 Task: Create a section Sonic Strike and in the section, add a milestone IT outsourcing management in the project ConceptLine
Action: Mouse moved to (86, 342)
Screenshot: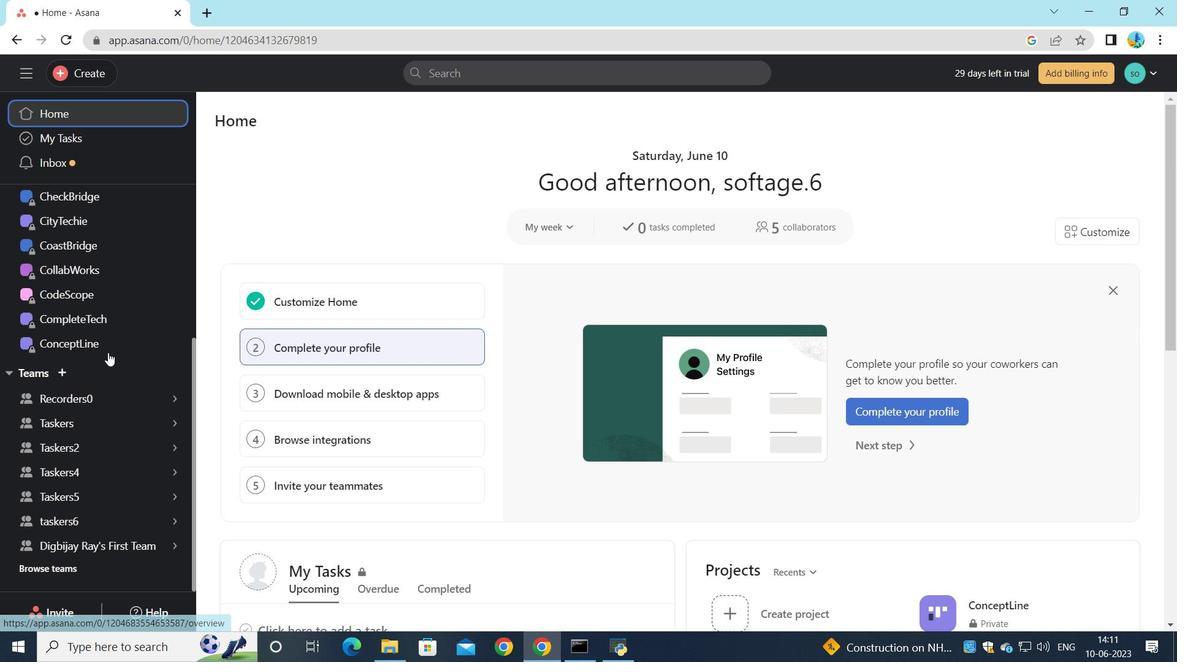 
Action: Mouse pressed left at (86, 342)
Screenshot: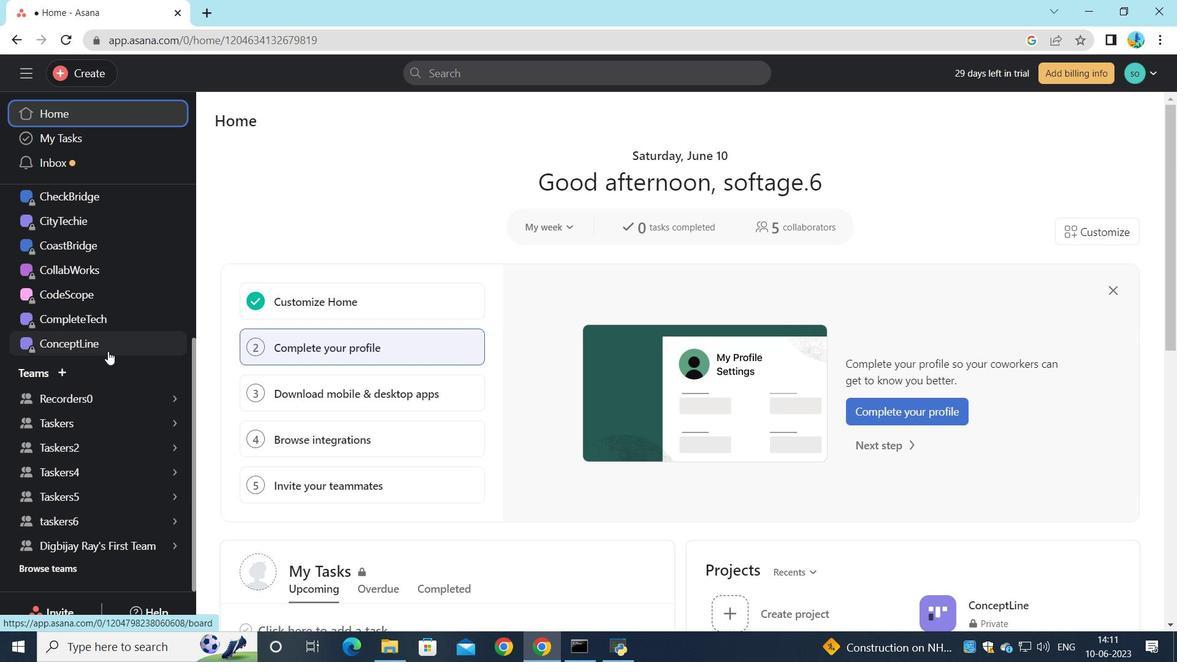 
Action: Mouse moved to (952, 229)
Screenshot: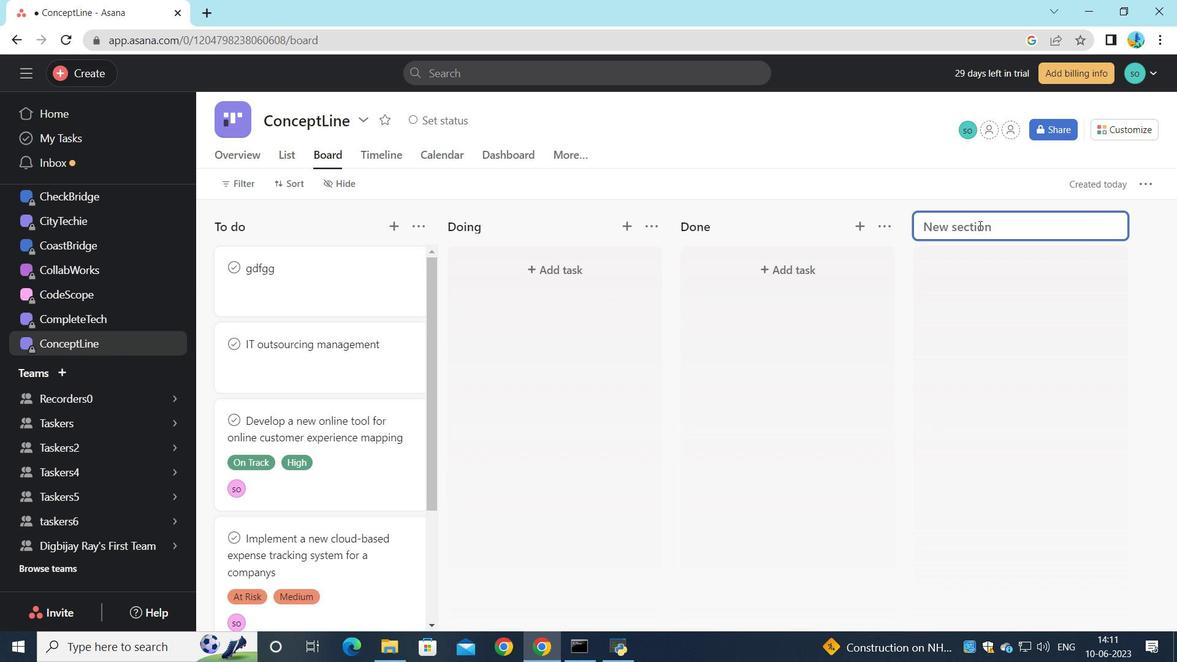 
Action: Mouse pressed left at (952, 229)
Screenshot: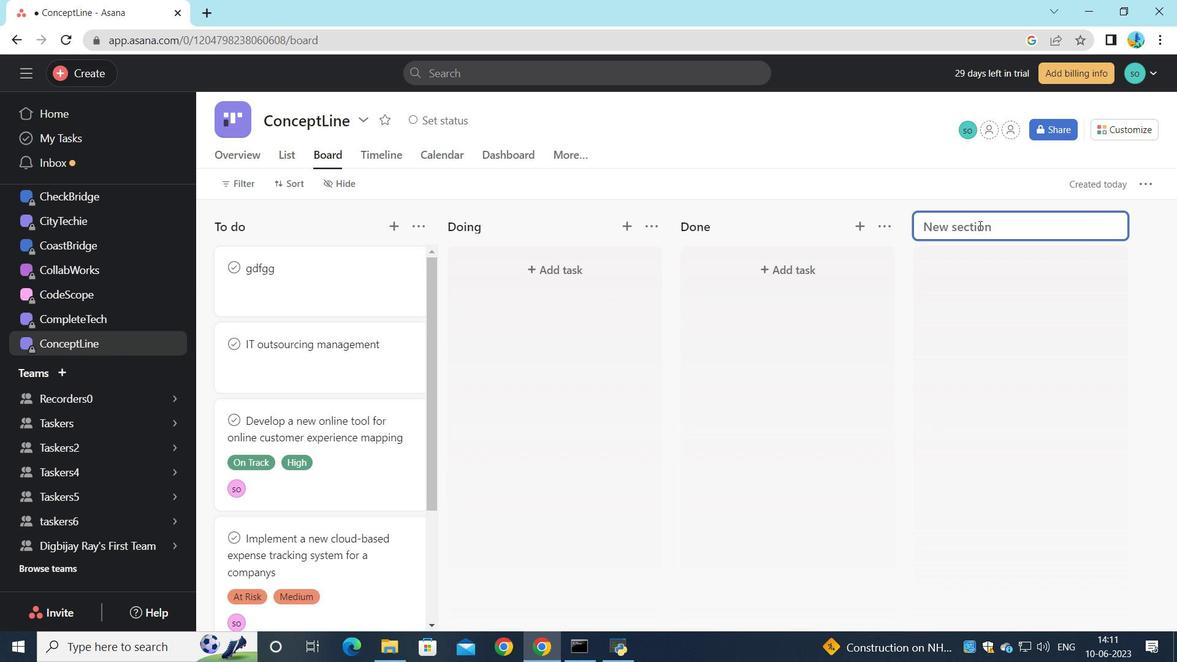 
Action: Mouse moved to (929, 236)
Screenshot: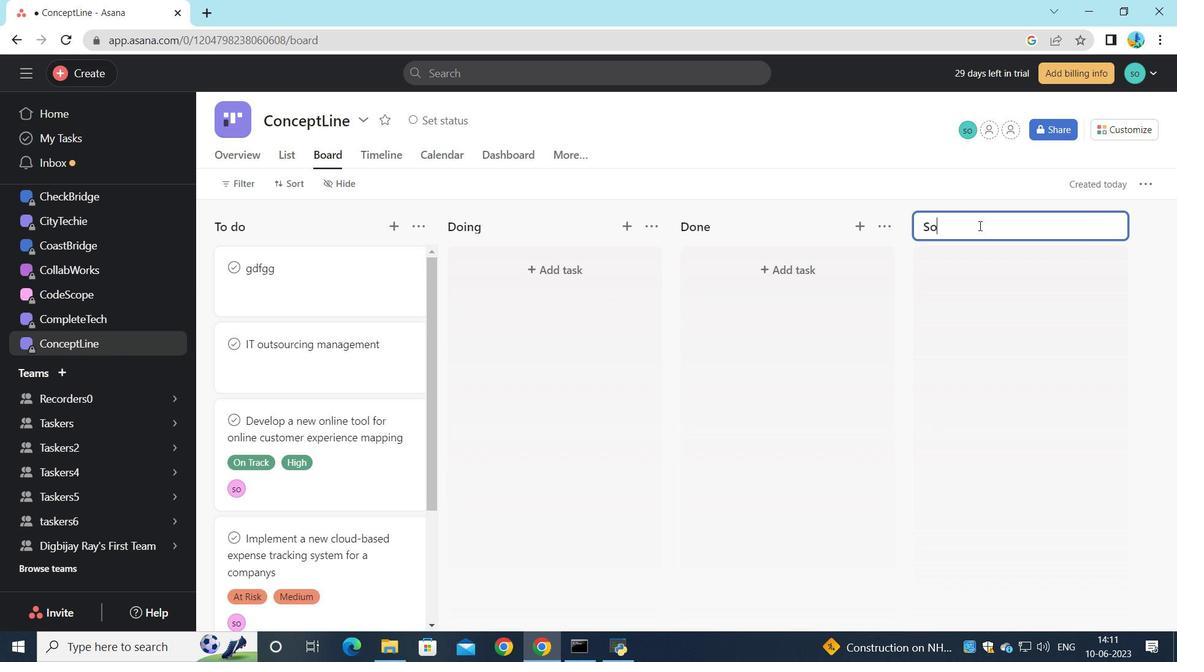 
Action: Key pressed <Key.shift>Sonic<Key.space><Key.shift>Sr<Key.backspace>trike
Screenshot: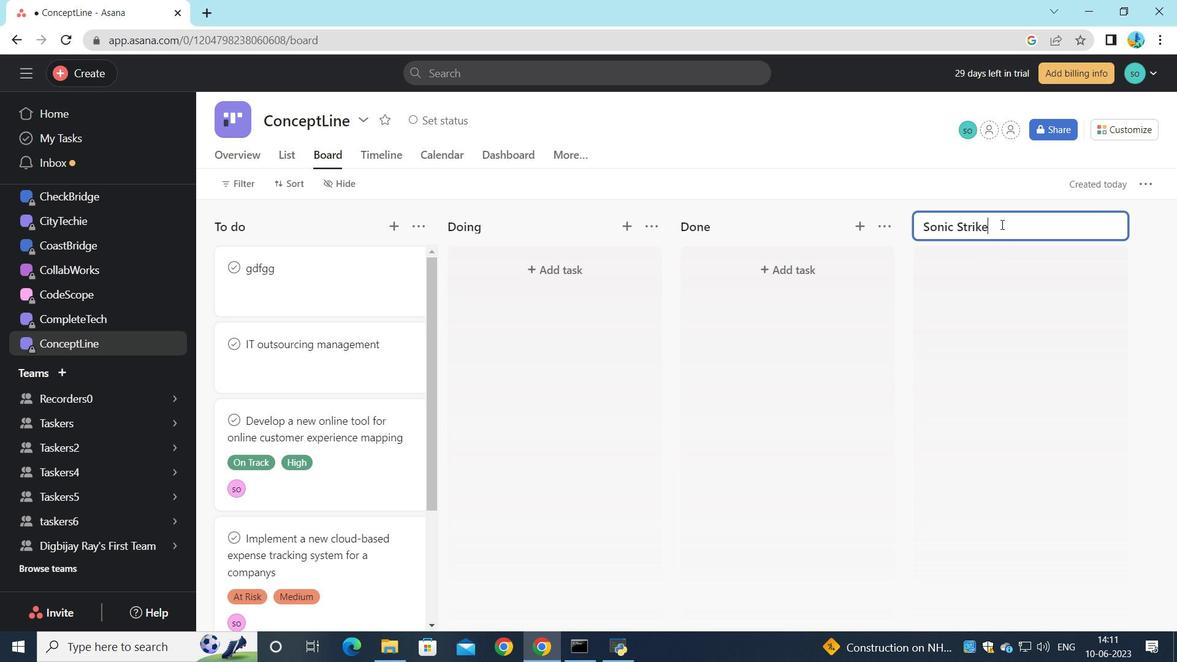 
Action: Mouse moved to (1030, 241)
Screenshot: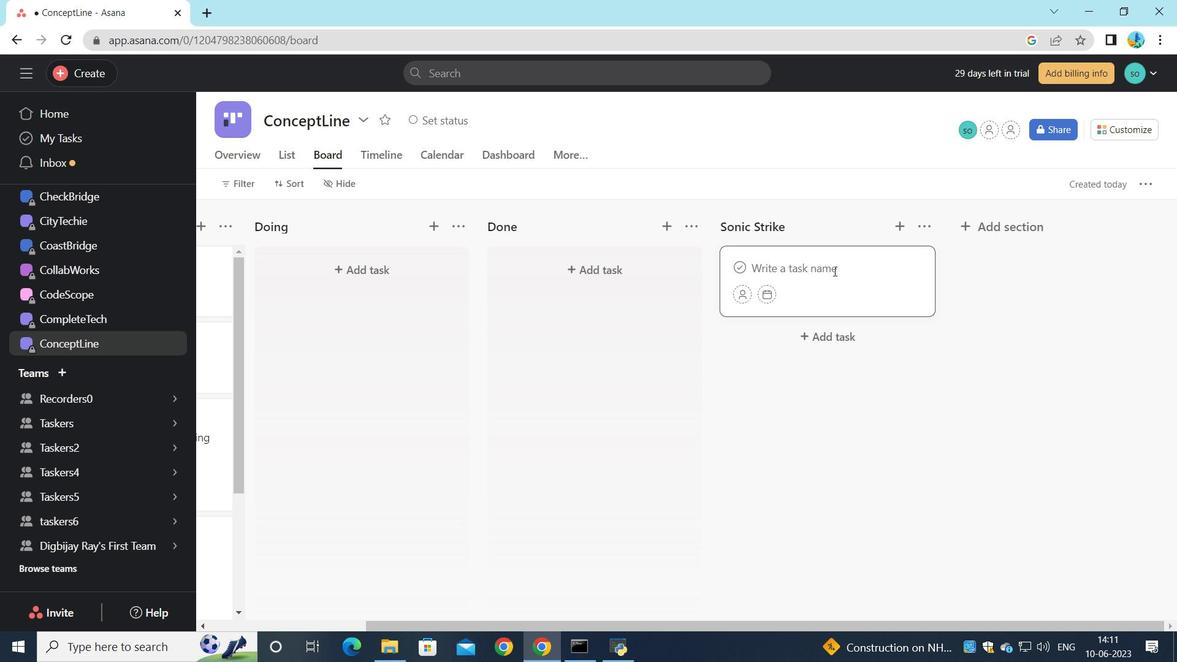 
Action: Key pressed <Key.enter>
Screenshot: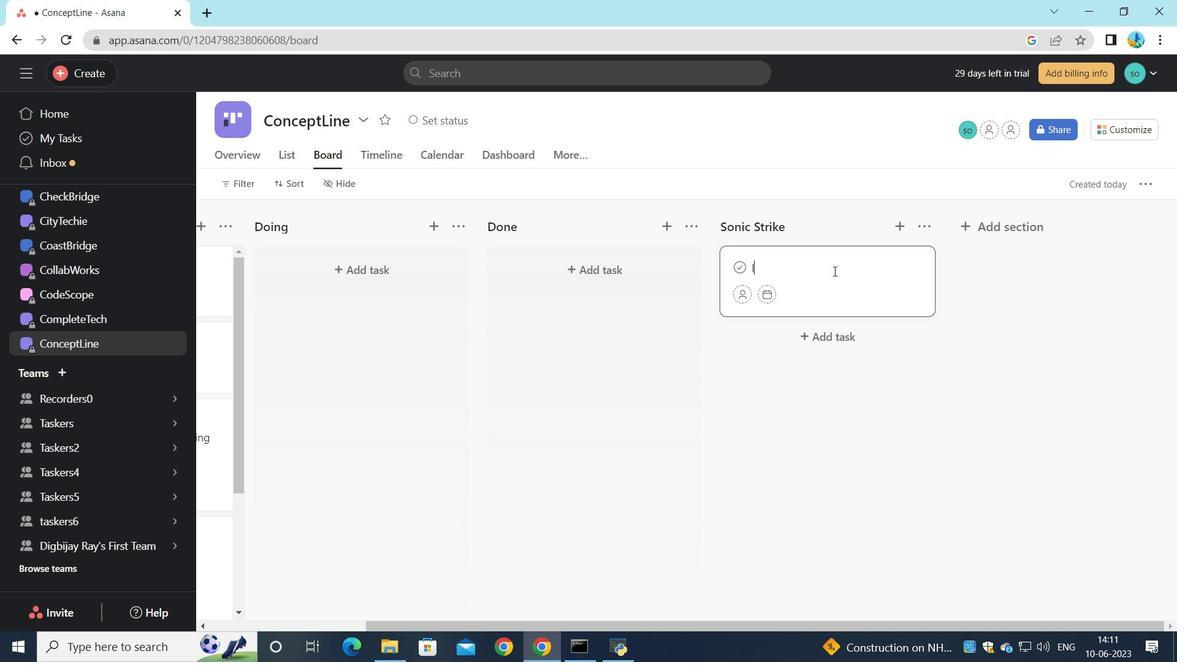 
Action: Mouse moved to (920, 223)
Screenshot: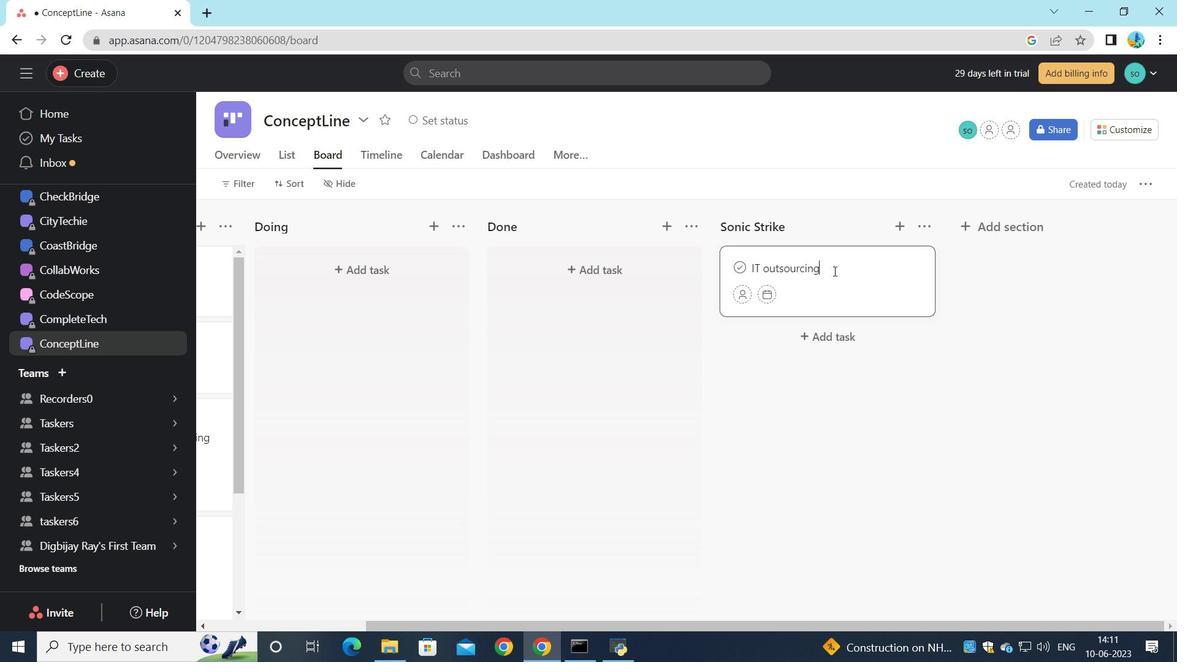 
Action: Mouse pressed left at (920, 223)
Screenshot: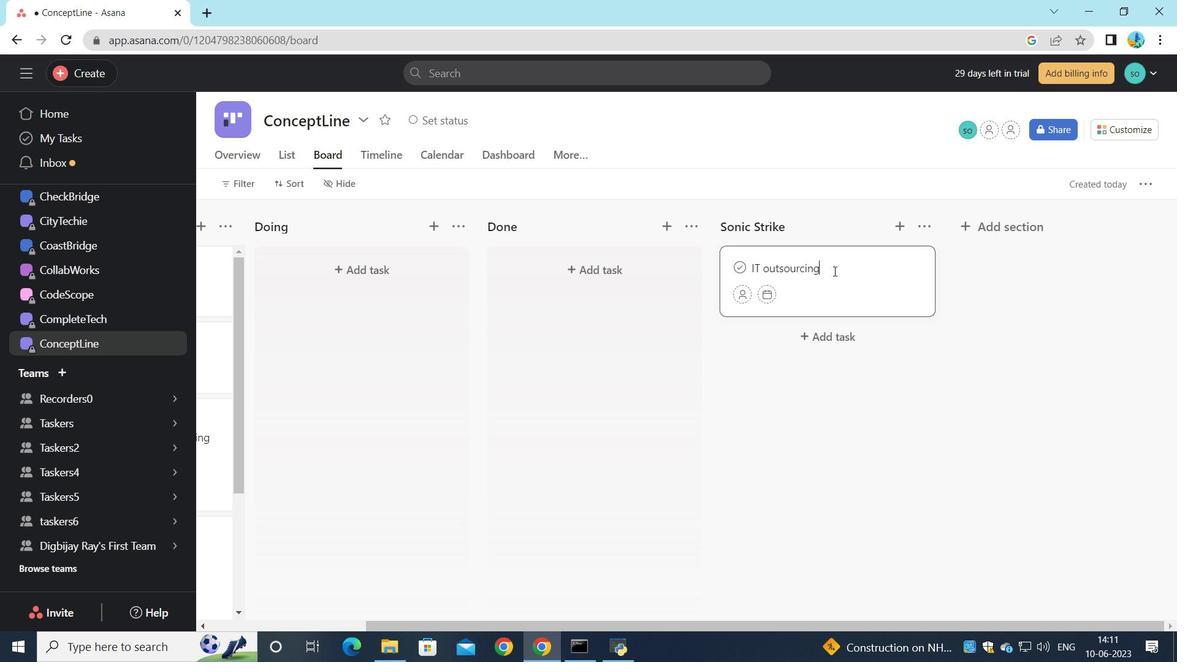 
Action: Mouse moved to (946, 305)
Screenshot: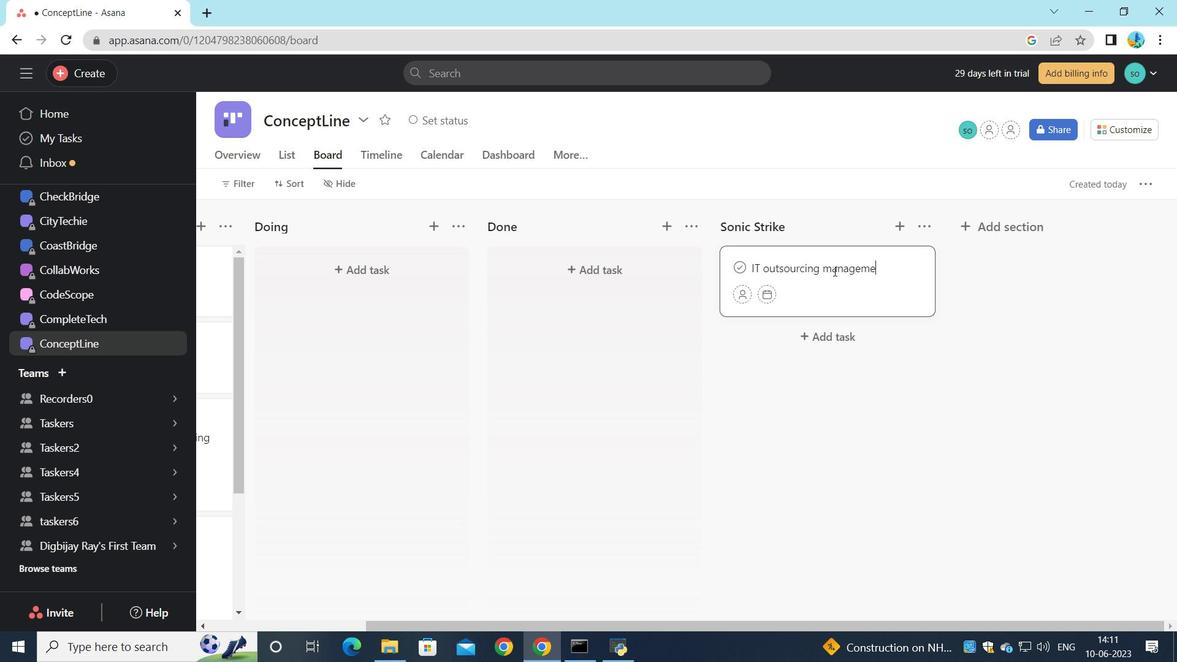 
Action: Mouse pressed left at (946, 305)
Screenshot: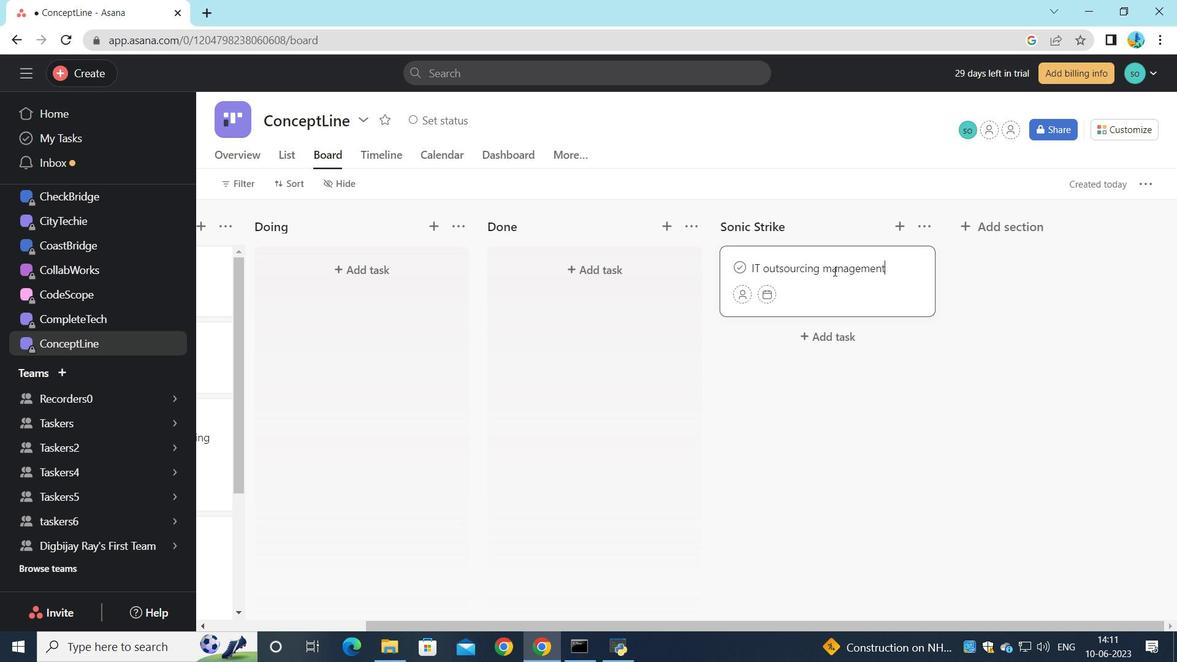 
Action: Mouse moved to (808, 267)
Screenshot: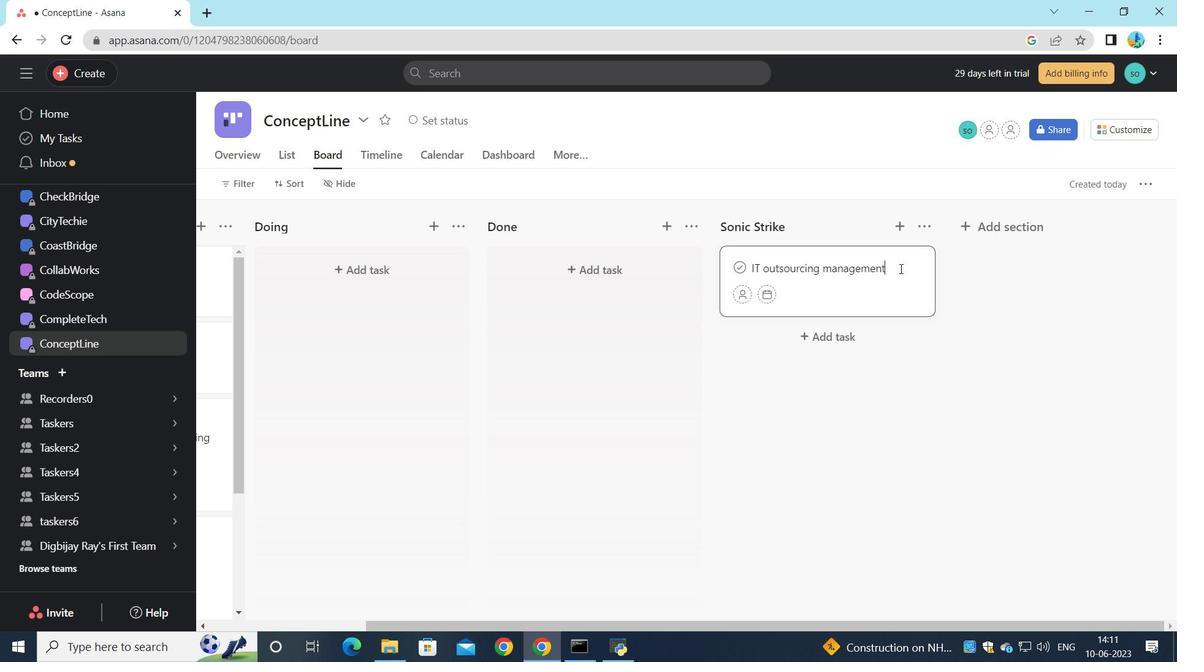
Action: Mouse pressed left at (808, 267)
Screenshot: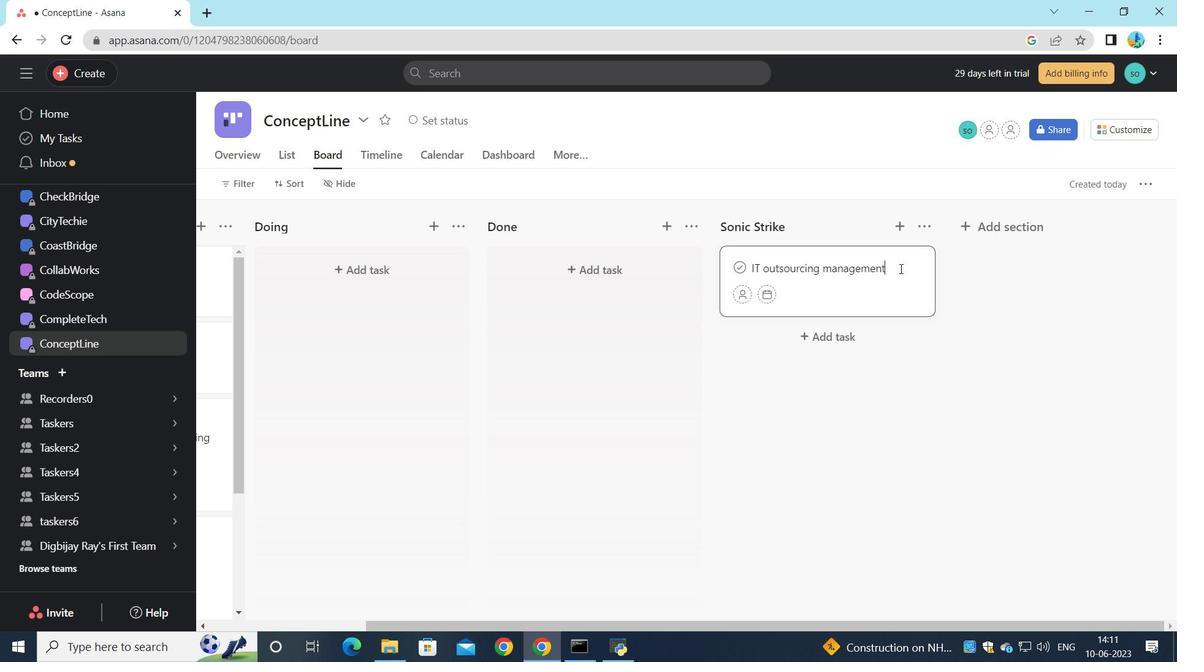 
Action: Mouse moved to (819, 249)
Screenshot: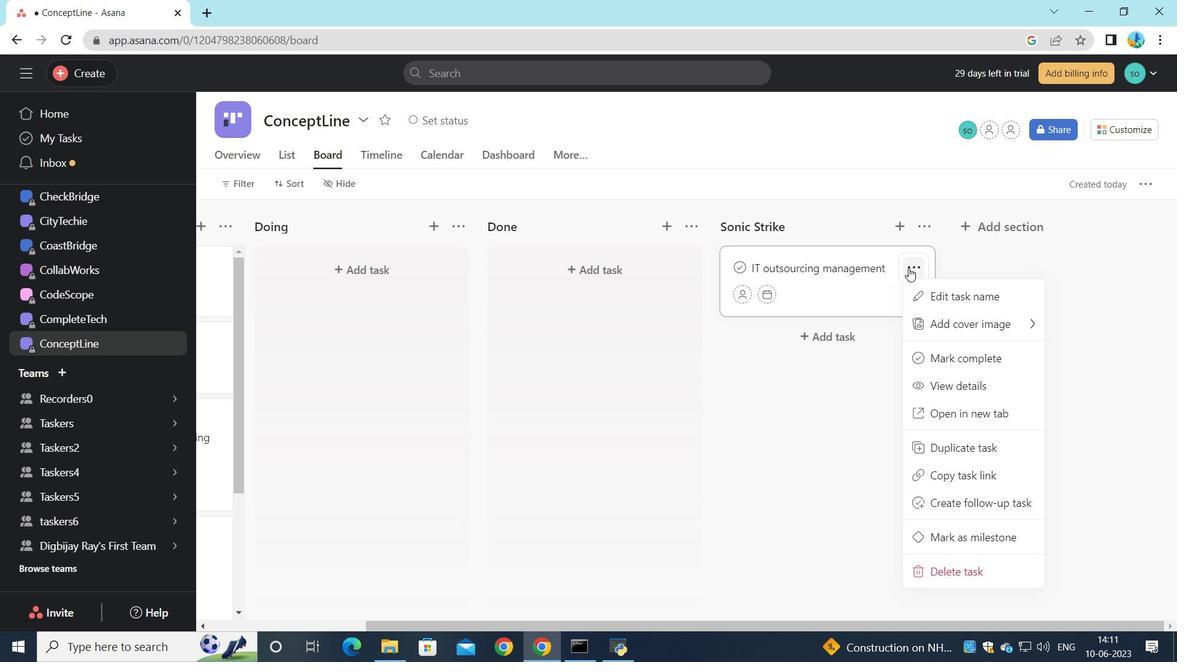 
Action: Key pressed <Key.shift>It<Key.space><Key.backspace><Key.backspace><Key.shift>T<Key.space>outsourcing<Key.space>management<Key.space>
Screenshot: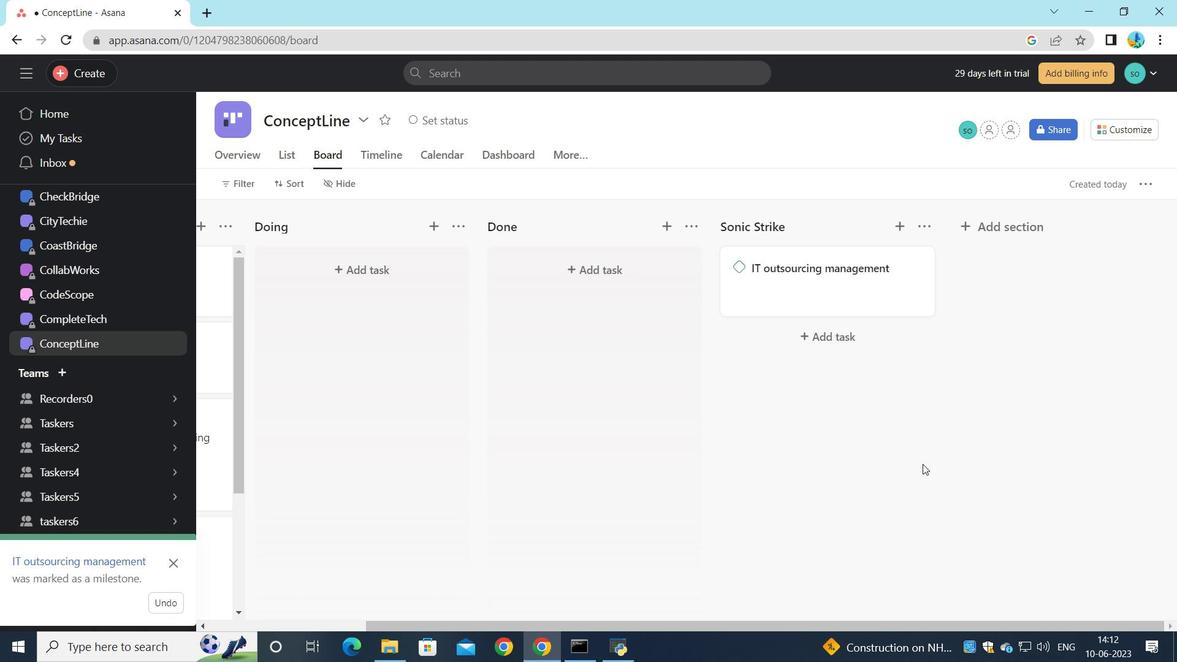 
Action: Mouse moved to (894, 269)
Screenshot: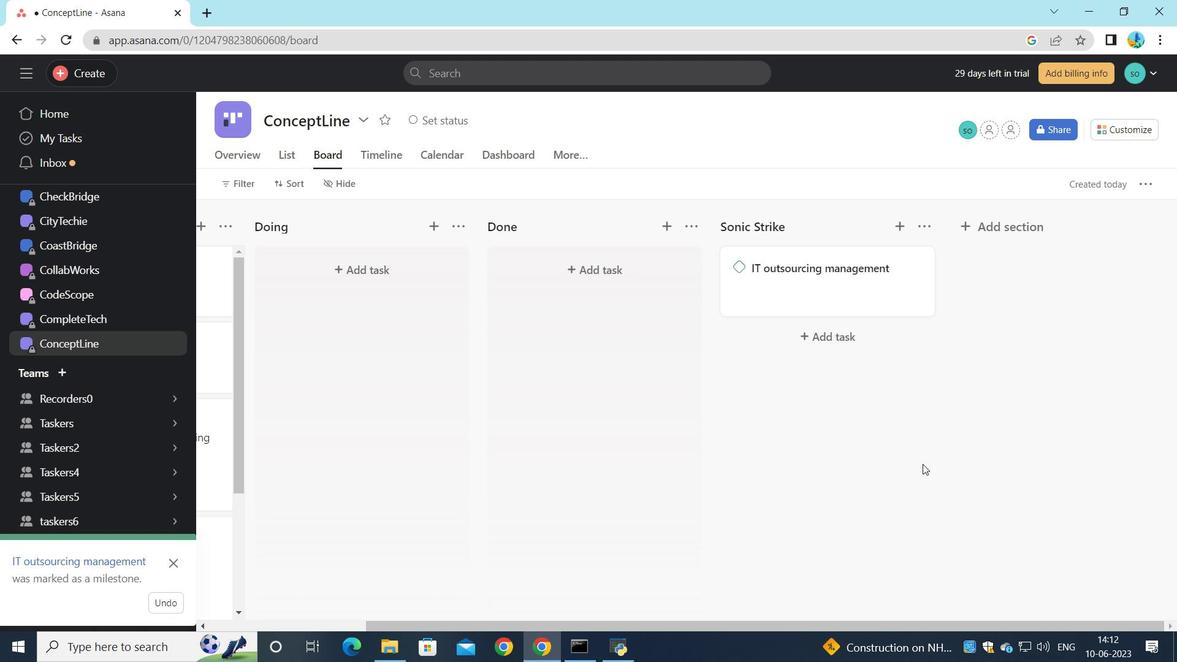 
Action: Mouse pressed right at (894, 269)
Screenshot: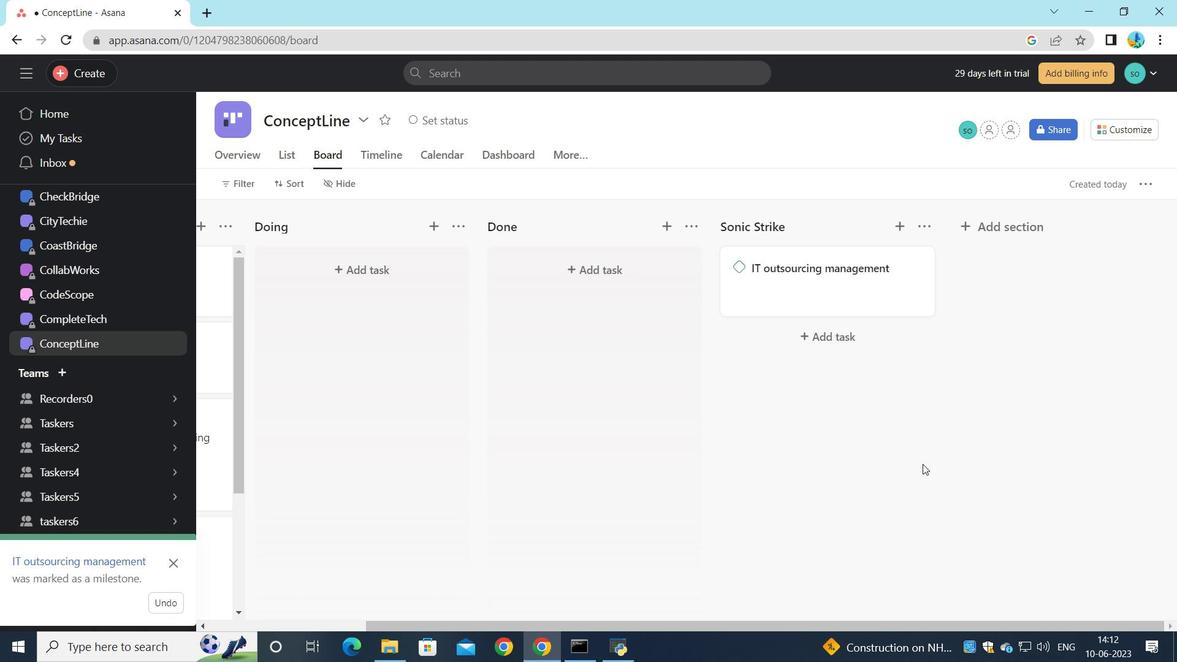
Action: Mouse moved to (822, 283)
Screenshot: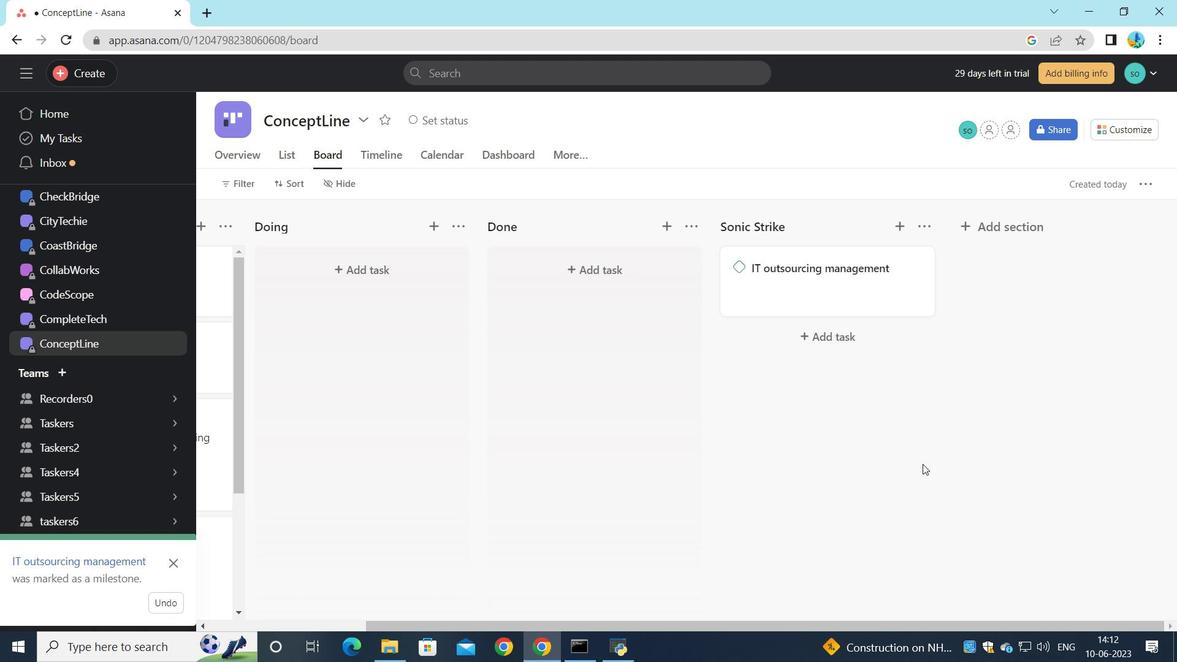 
Action: Mouse pressed left at (822, 283)
Screenshot: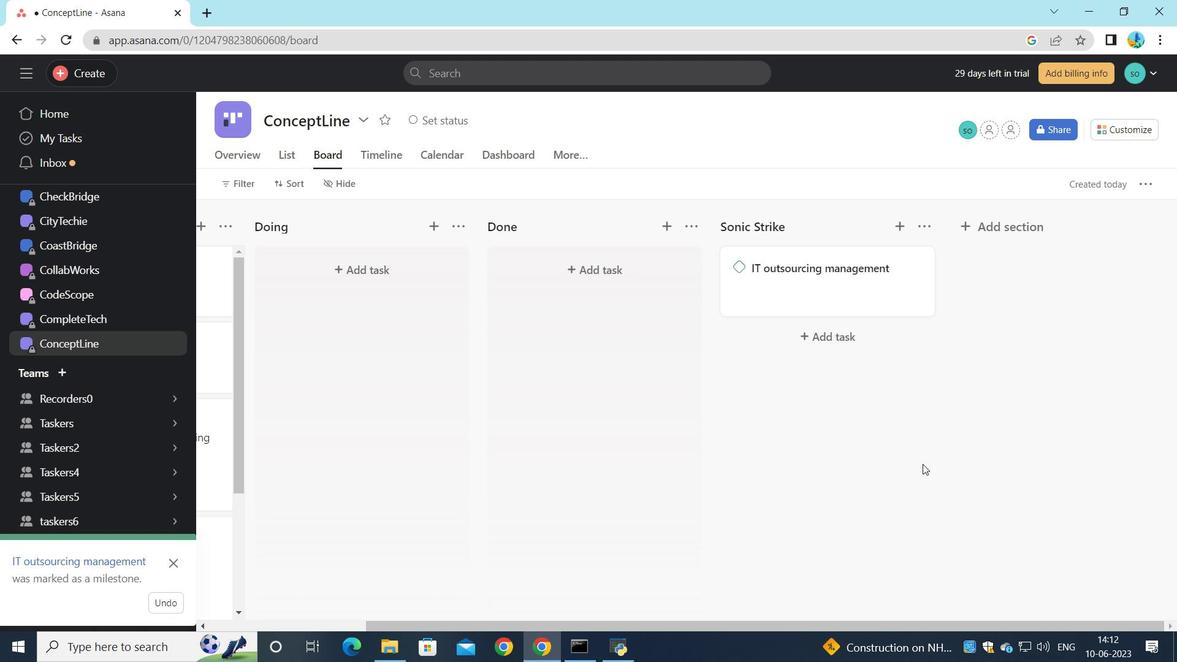 
Action: Mouse moved to (1151, 192)
Screenshot: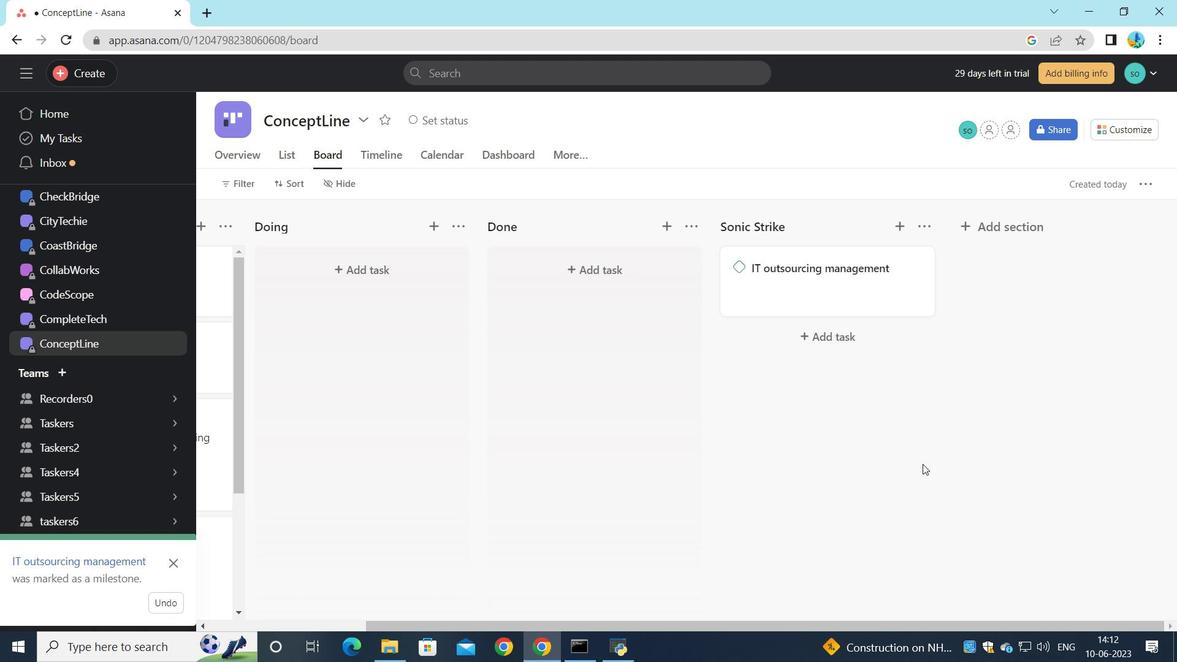 
Action: Mouse pressed left at (1151, 192)
Screenshot: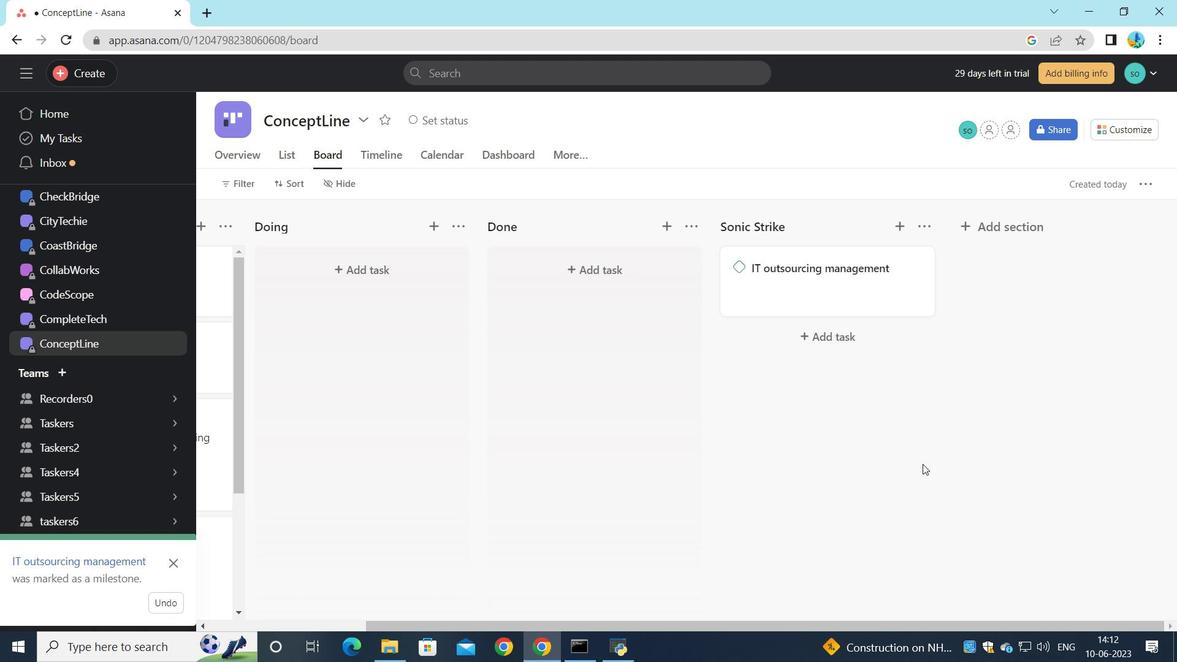 
Action: Mouse moved to (107, 351)
Screenshot: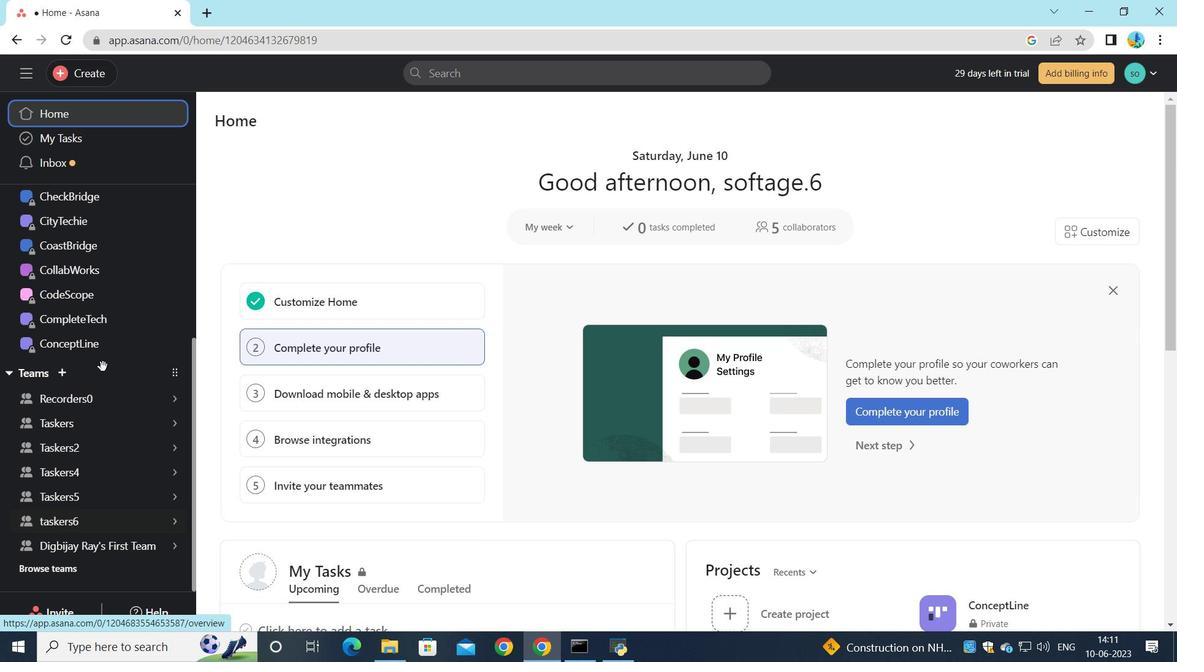 
Action: Mouse pressed left at (107, 351)
Screenshot: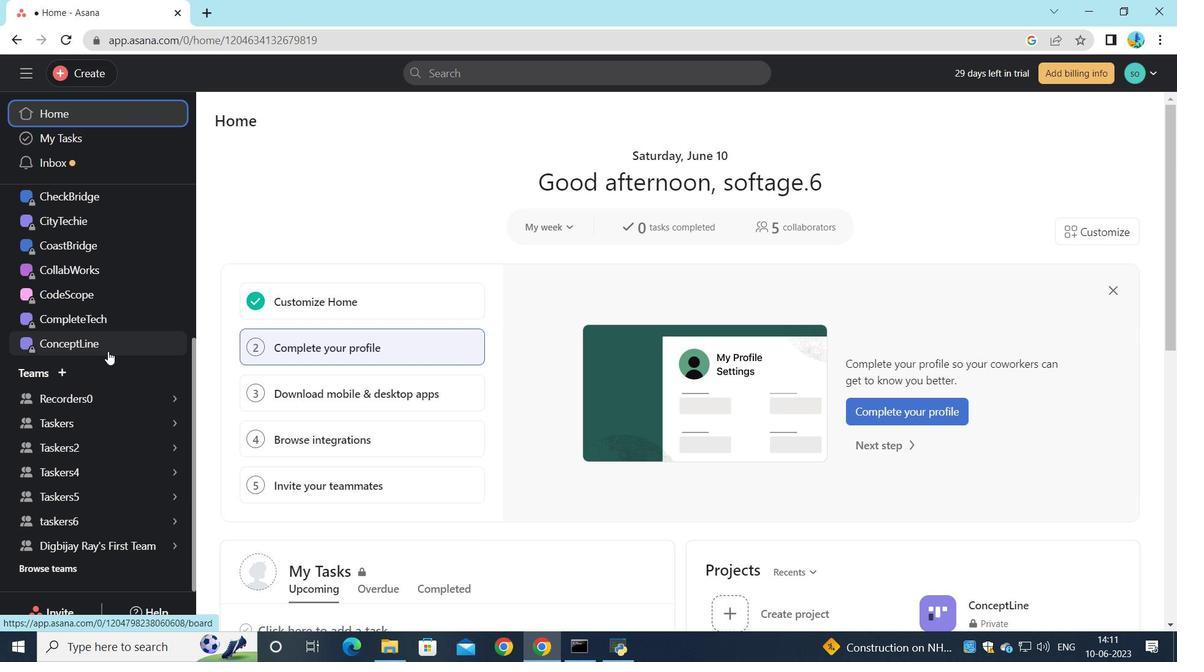 
Action: Mouse moved to (979, 226)
Screenshot: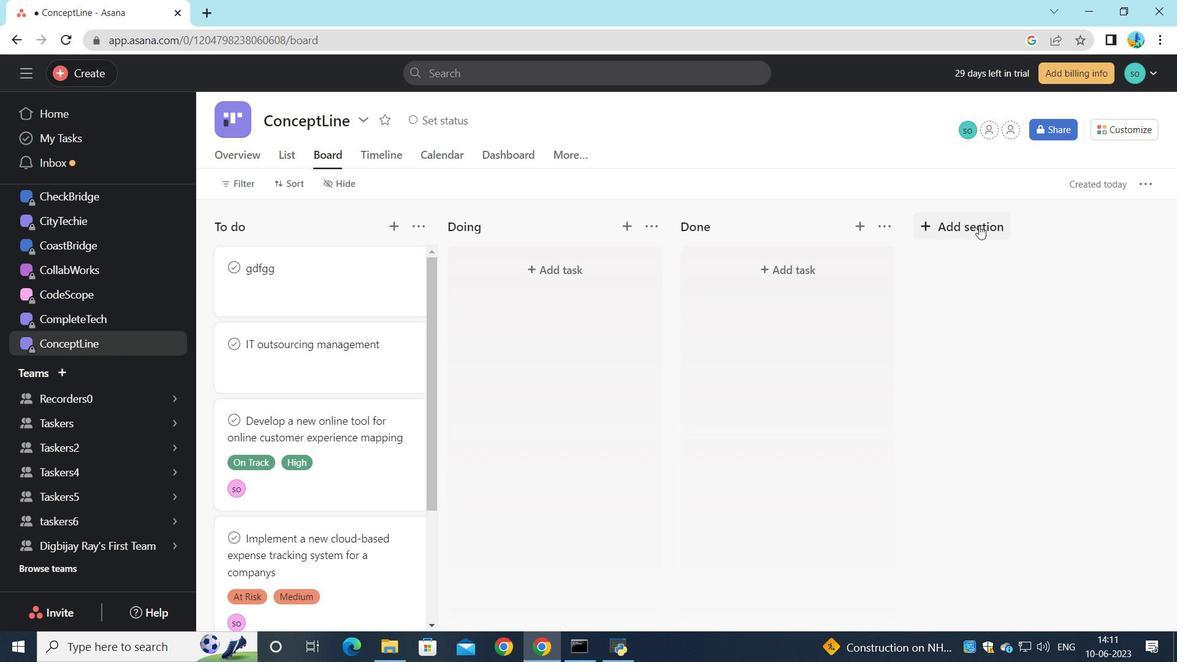 
Action: Mouse pressed left at (979, 226)
Screenshot: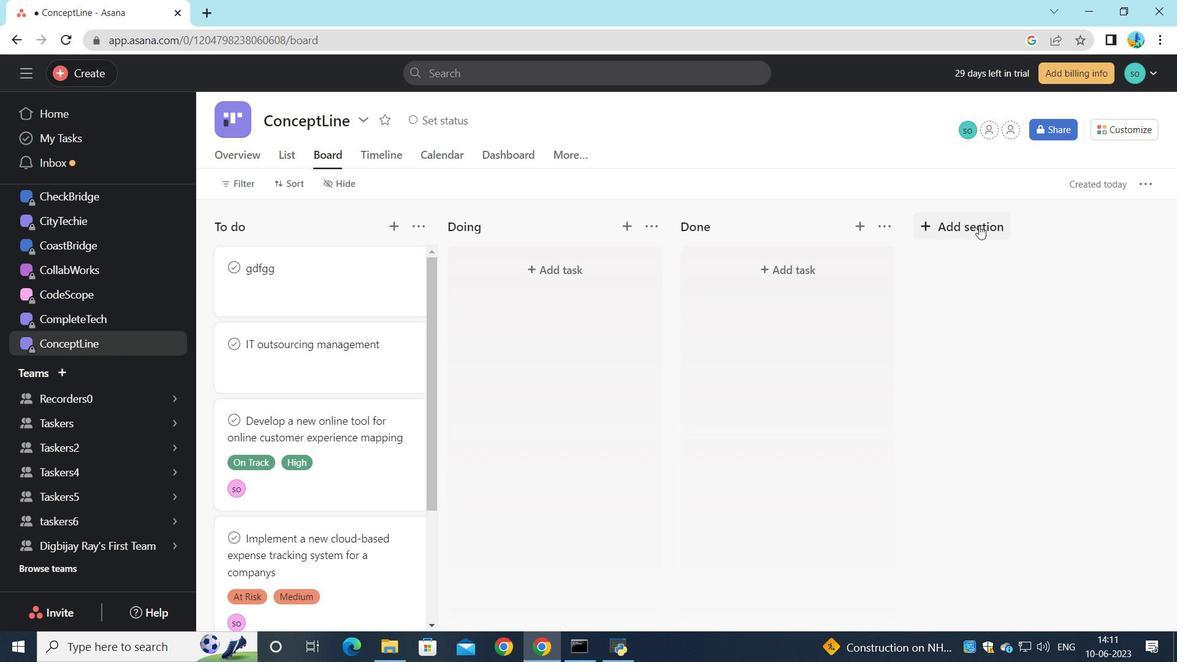
Action: Key pressed <Key.shift>Sonic<Key.space><Key.shift><Key.shift><Key.shift><Key.shift><Key.shift><Key.shift>SS<Key.backspace>tro<Key.backspace>ike
Screenshot: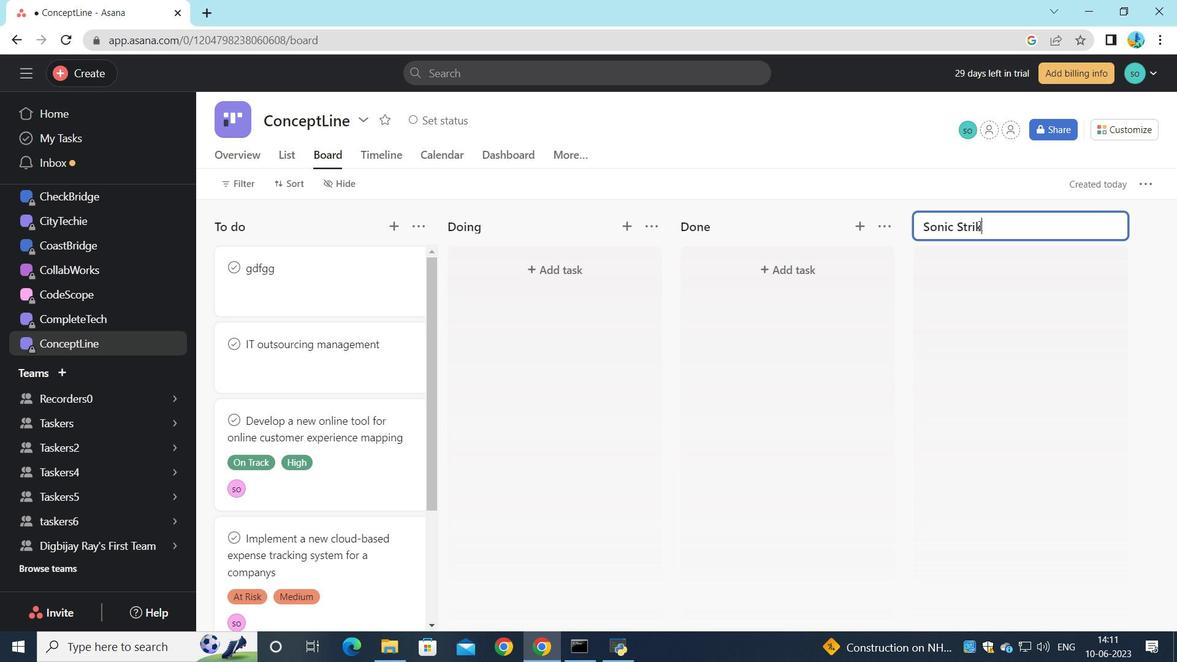 
Action: Mouse moved to (1001, 224)
Screenshot: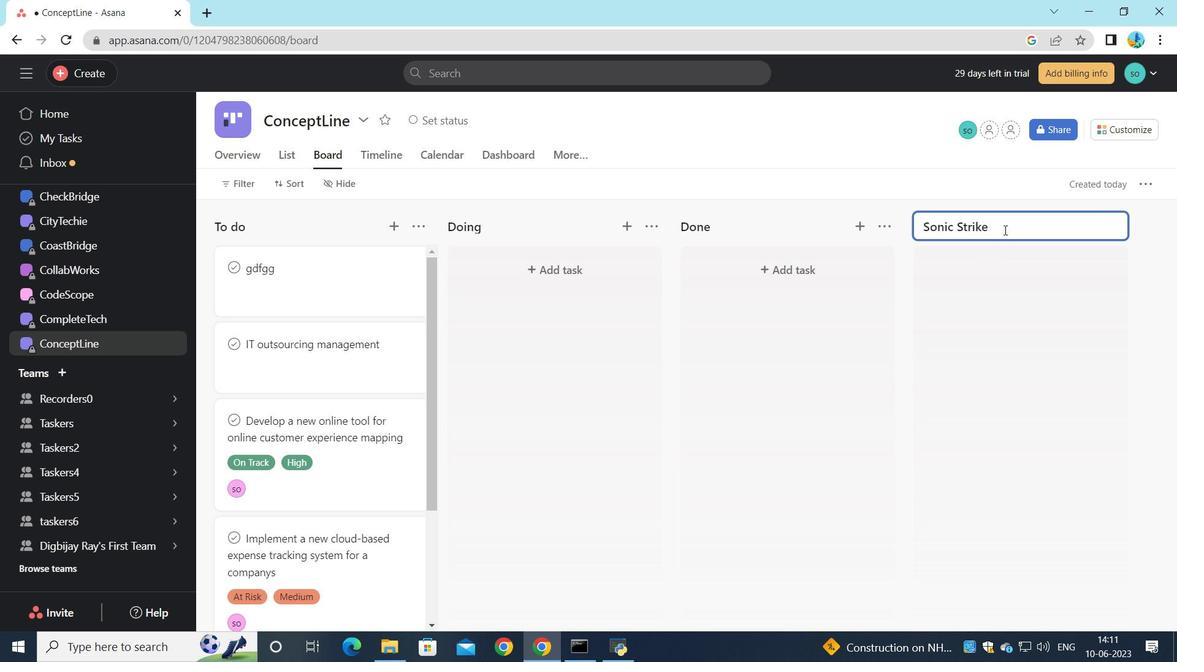 
Action: Key pressed <Key.enter>
Screenshot: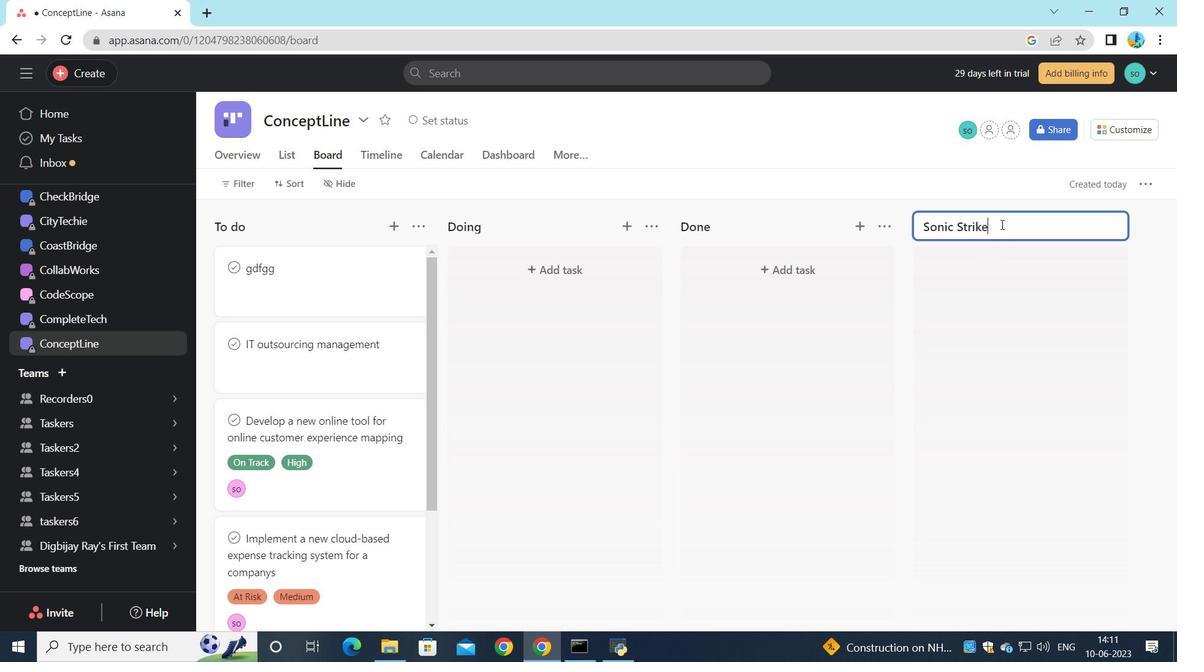 
Action: Mouse moved to (864, 266)
Screenshot: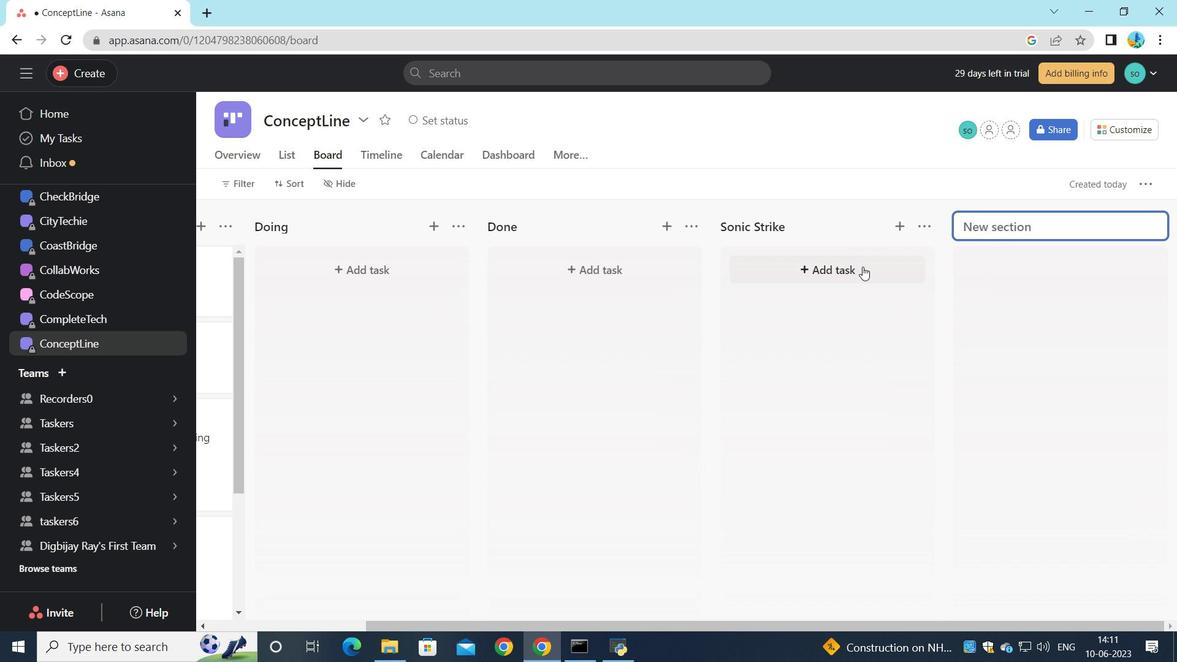 
Action: Mouse pressed left at (864, 266)
Screenshot: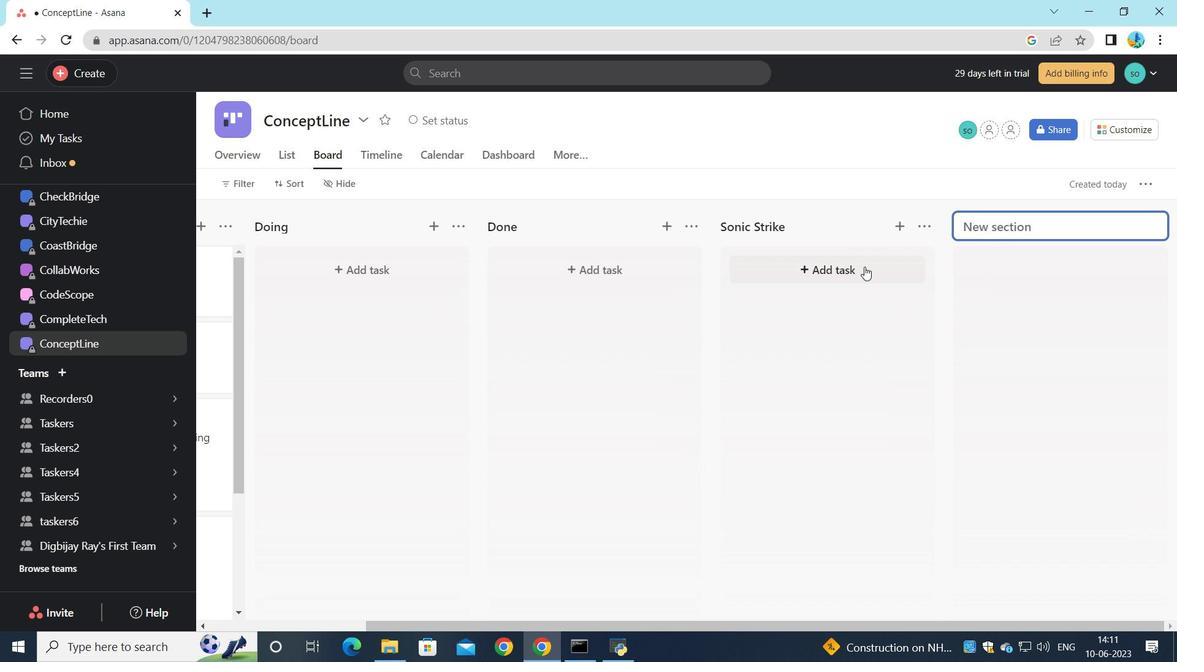 
Action: Mouse moved to (833, 271)
Screenshot: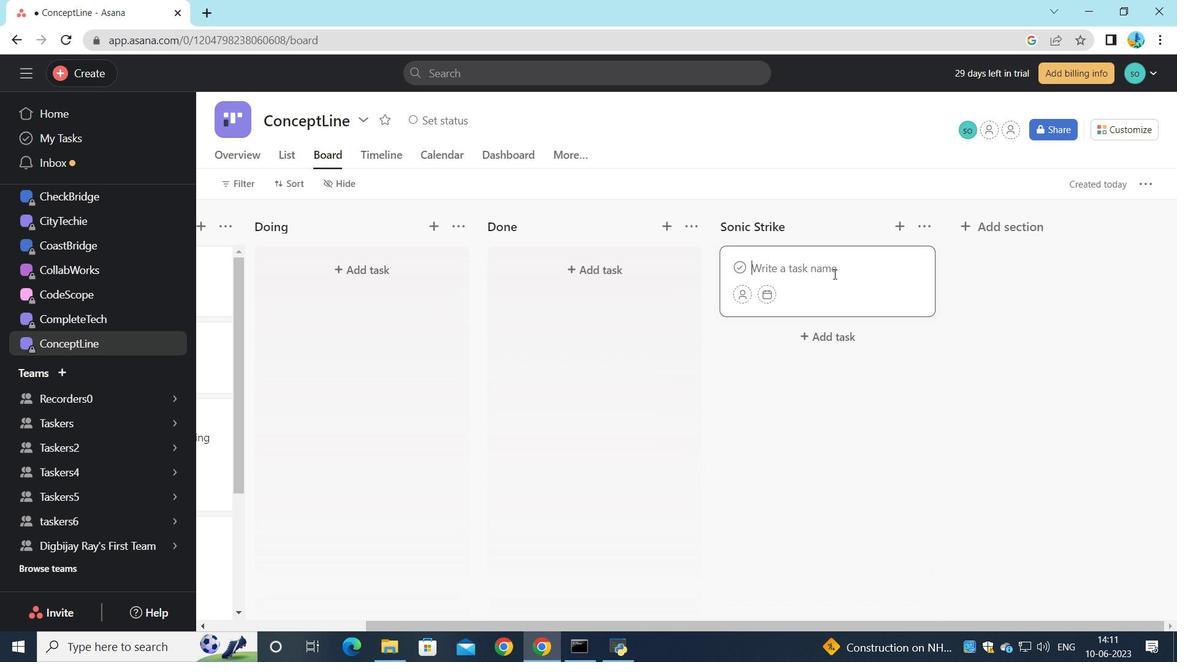 
Action: Key pressed <Key.shift>IT<Key.space>outsourcing<Key.space>management
Screenshot: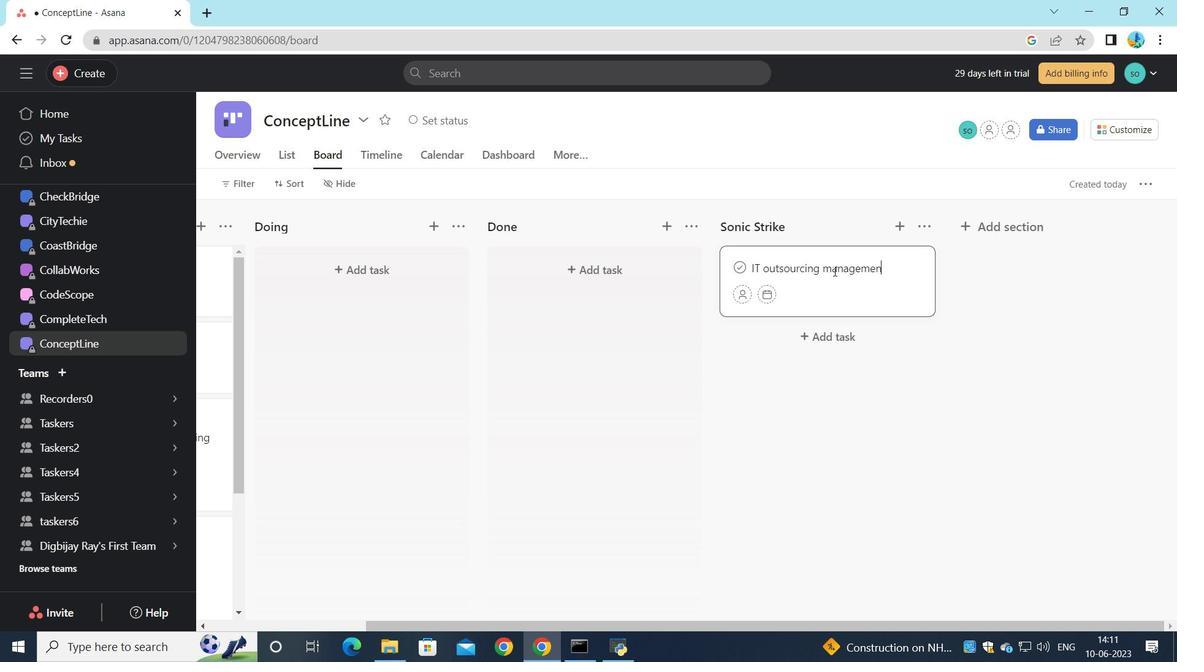
Action: Mouse moved to (900, 269)
Screenshot: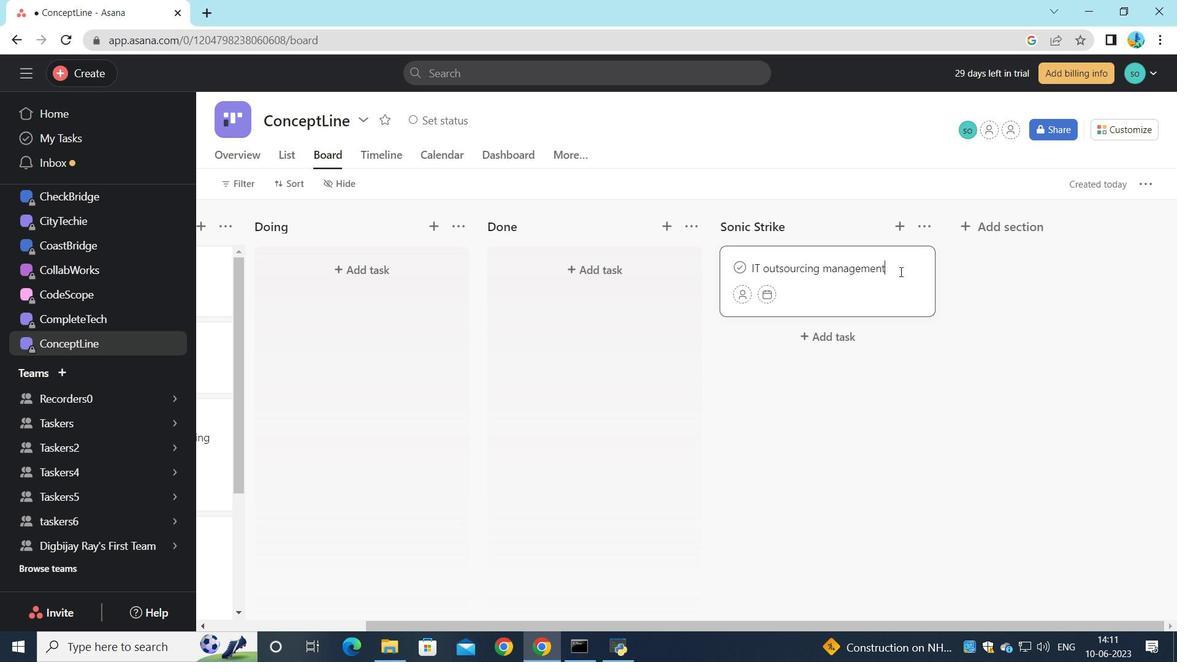 
Action: Mouse pressed right at (900, 269)
Screenshot: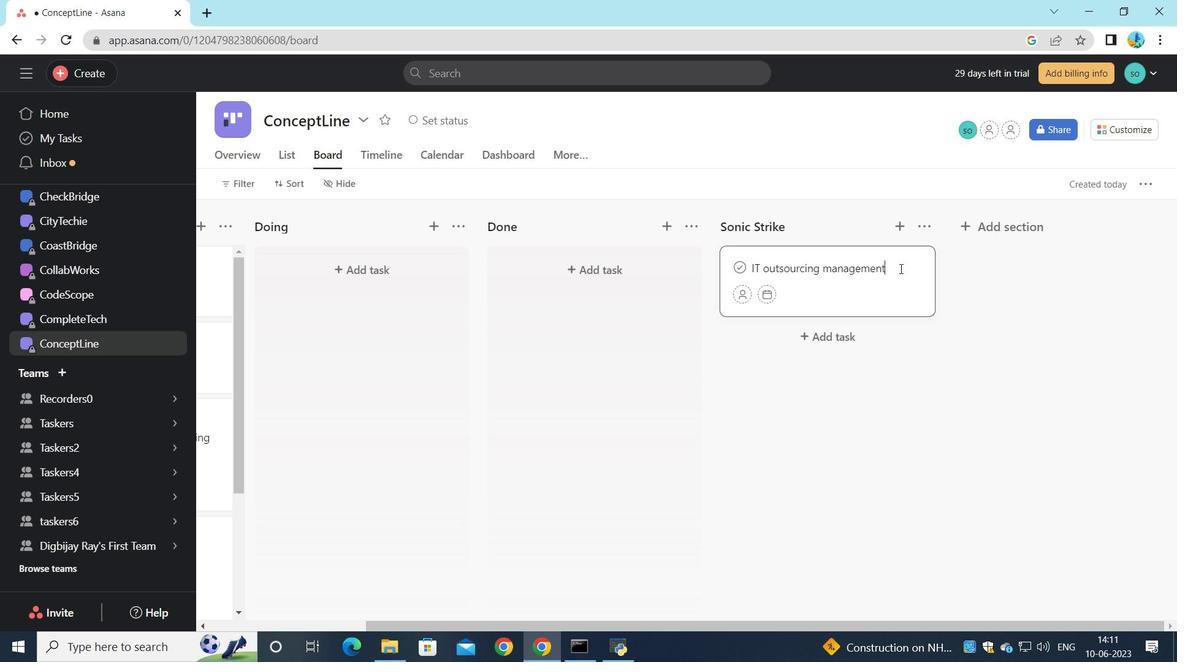 
Action: Mouse moved to (851, 304)
Screenshot: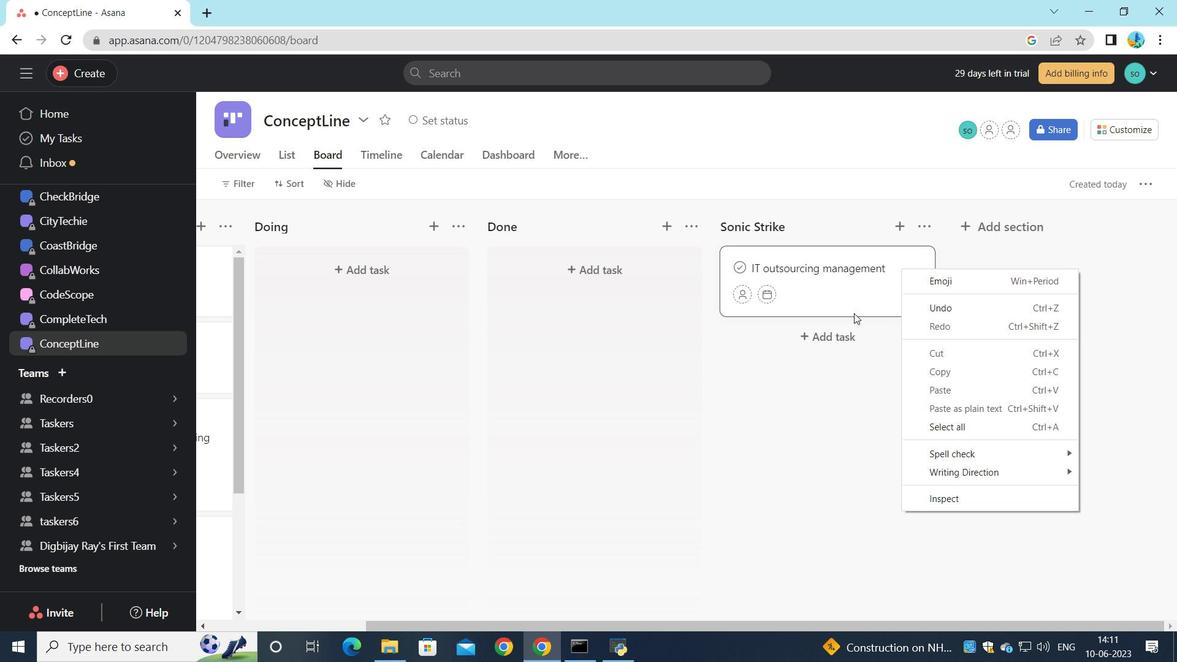 
Action: Key pressed <Key.enter>
Screenshot: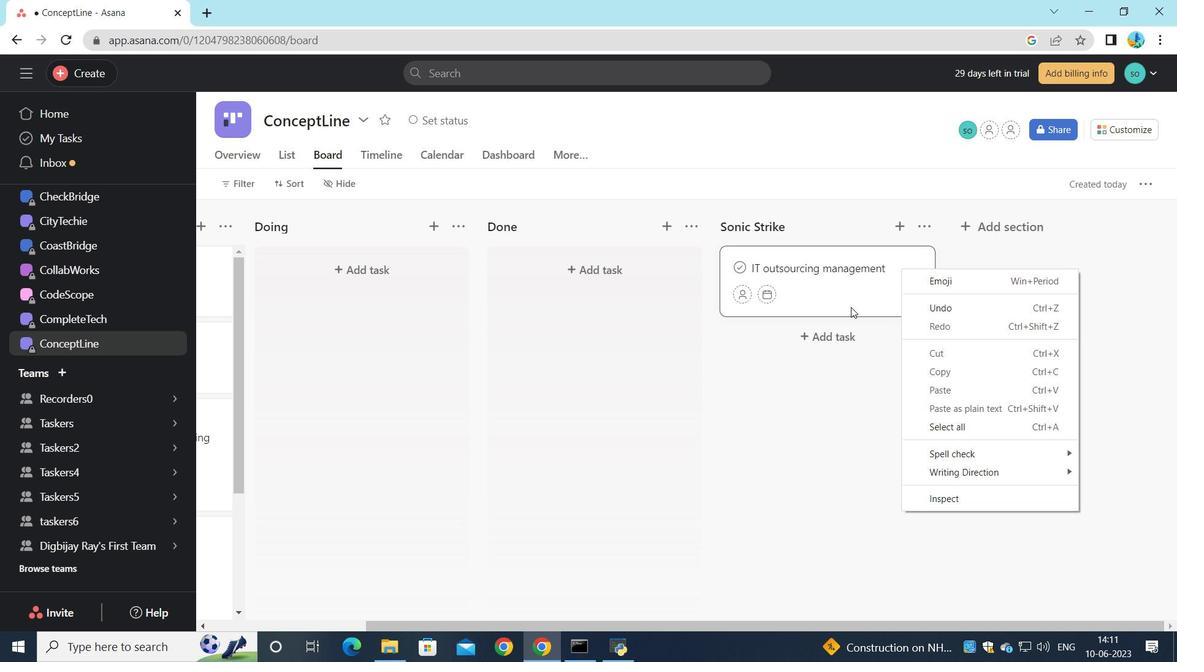 
Action: Mouse moved to (786, 421)
Screenshot: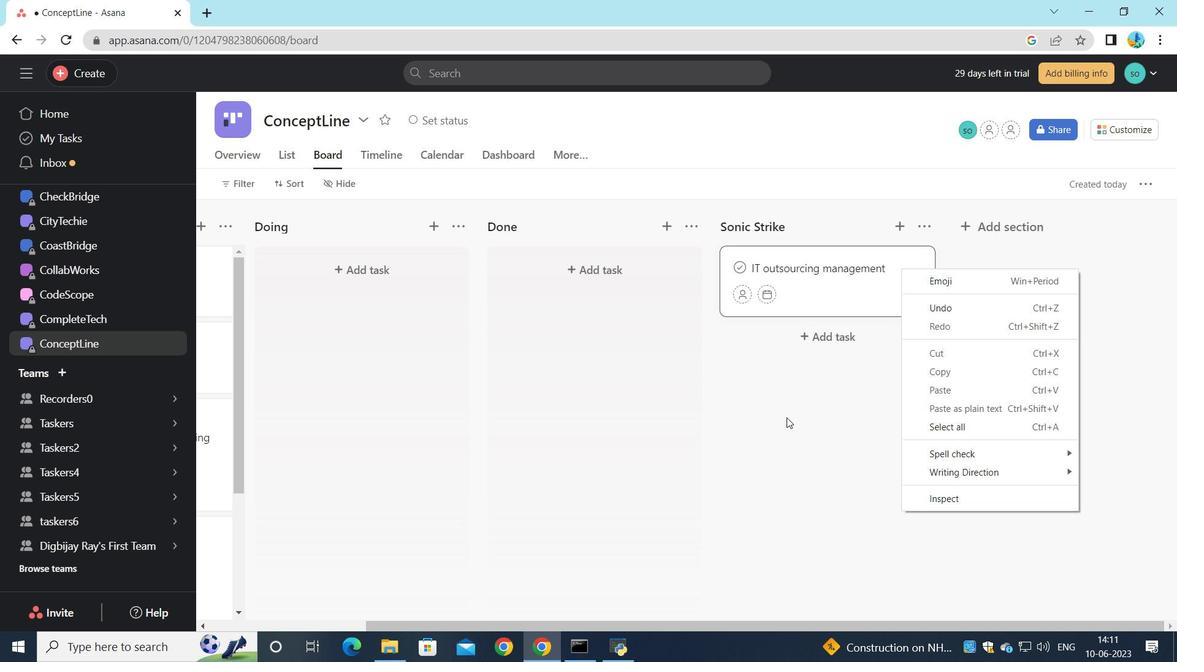 
Action: Mouse pressed left at (786, 421)
Screenshot: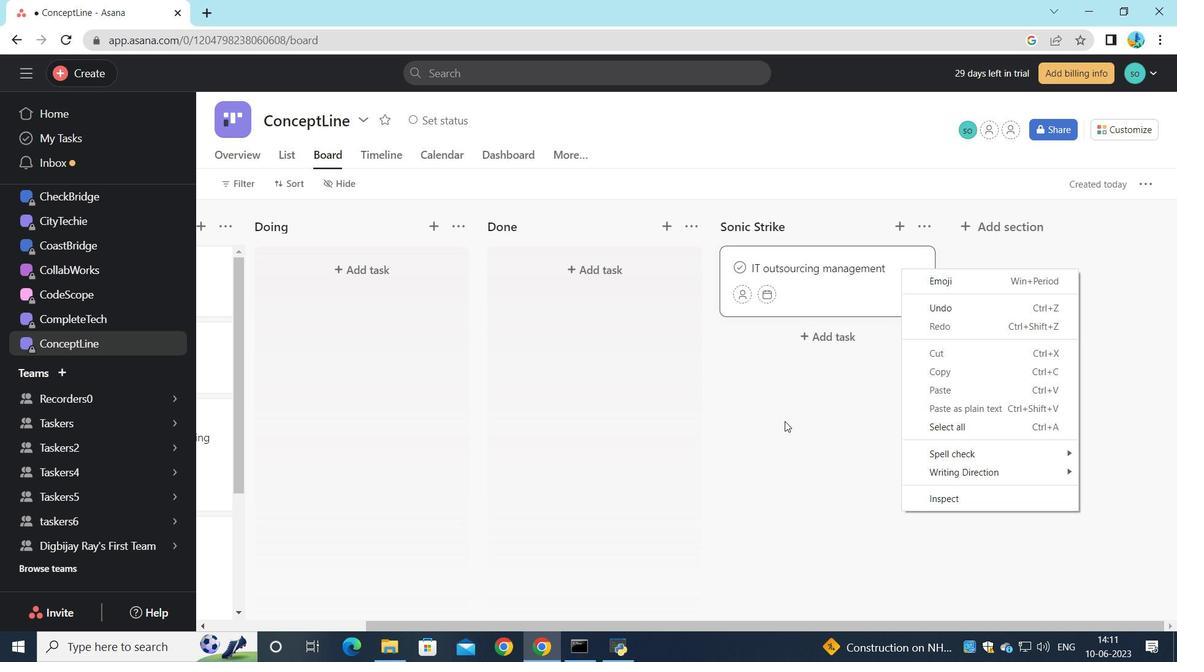 
Action: Mouse moved to (793, 416)
Screenshot: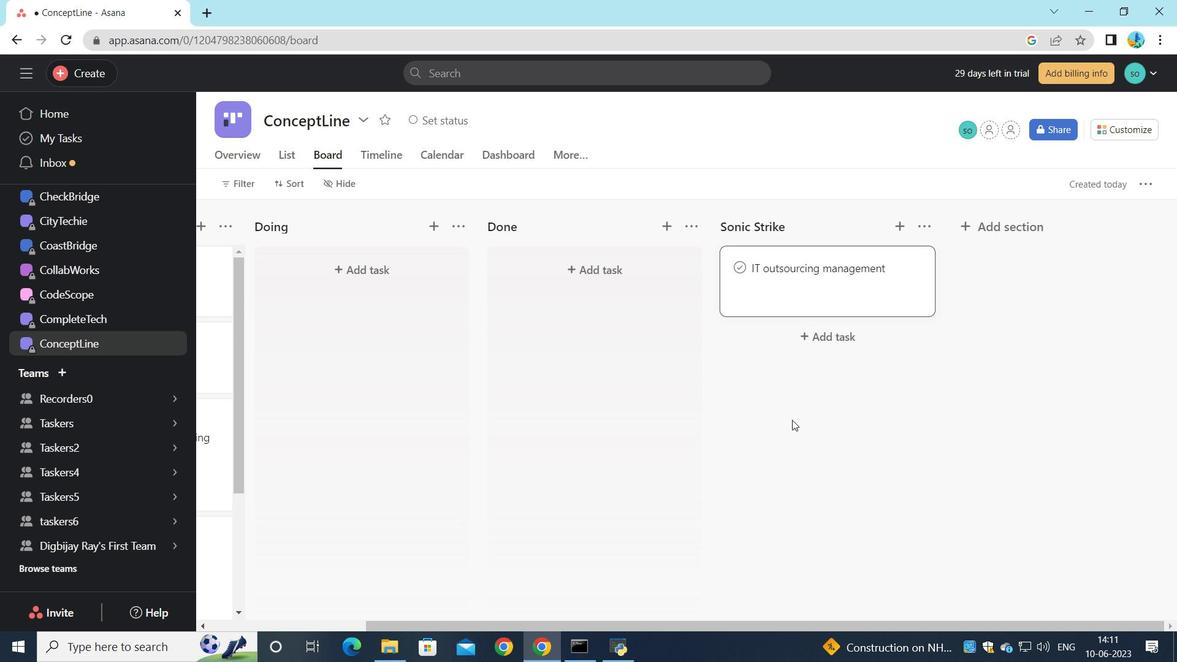 
Action: Key pressed <Key.enter>
Screenshot: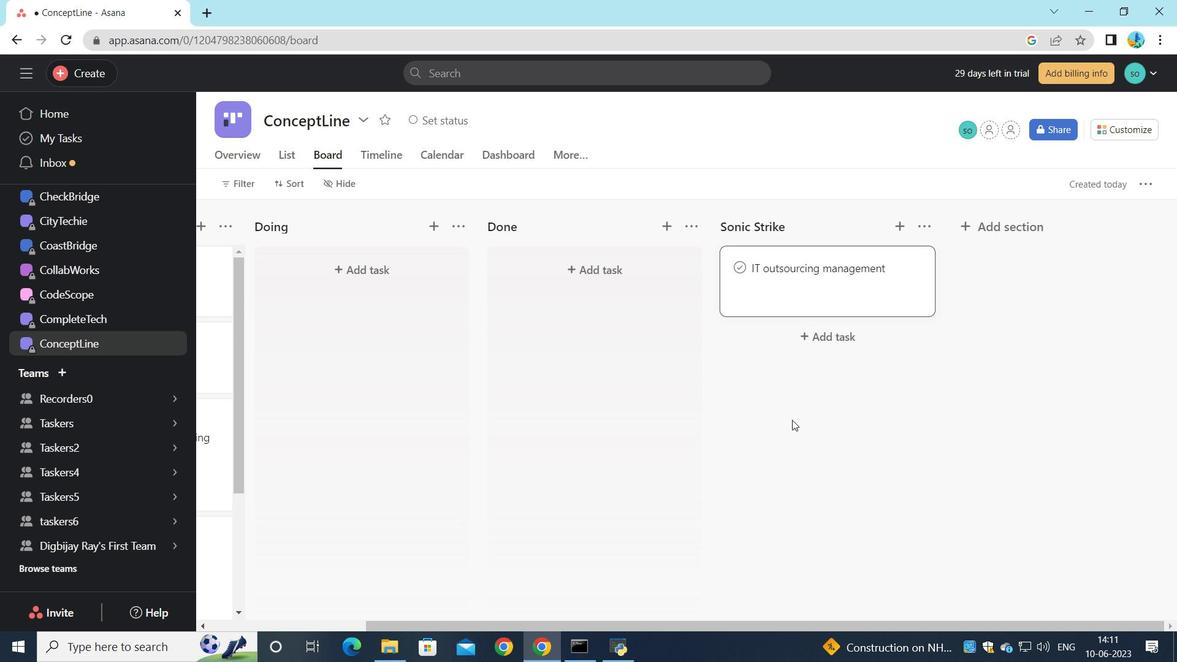 
Action: Mouse moved to (908, 268)
Screenshot: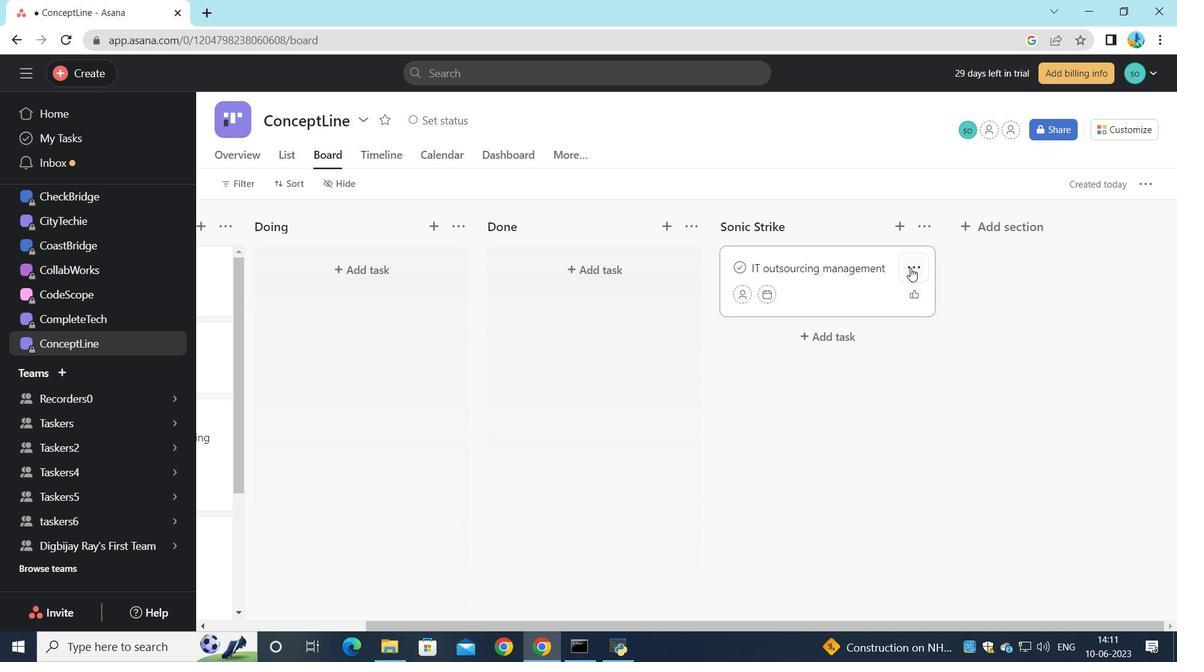 
Action: Mouse pressed left at (908, 268)
Screenshot: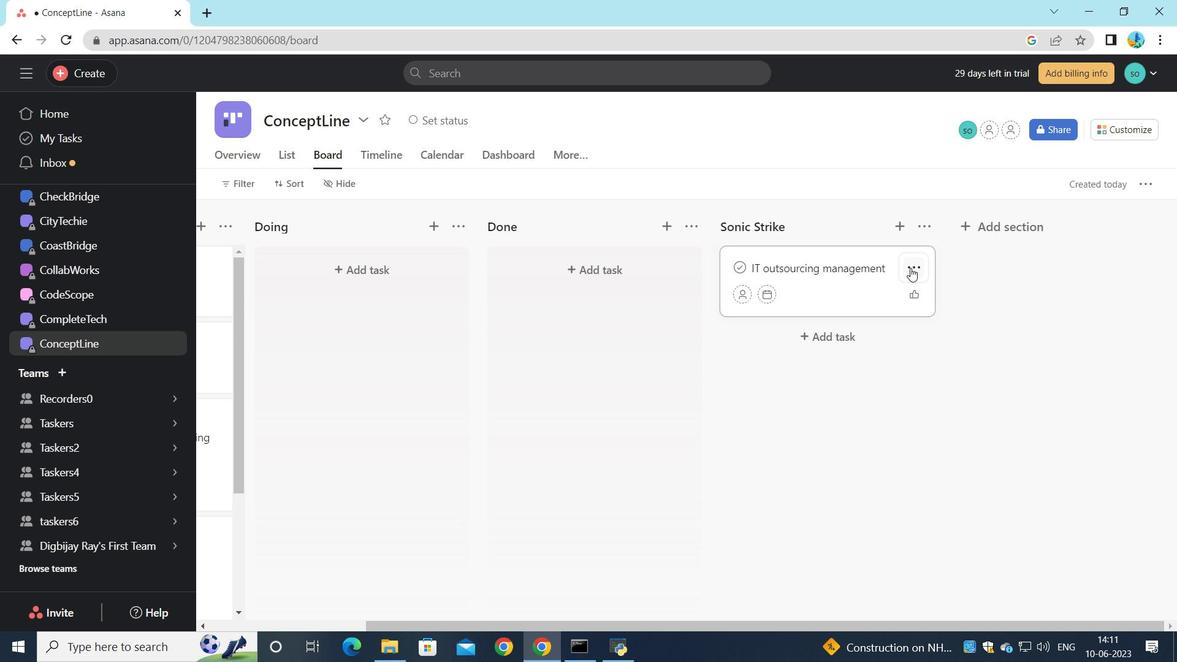 
Action: Mouse moved to (971, 540)
Screenshot: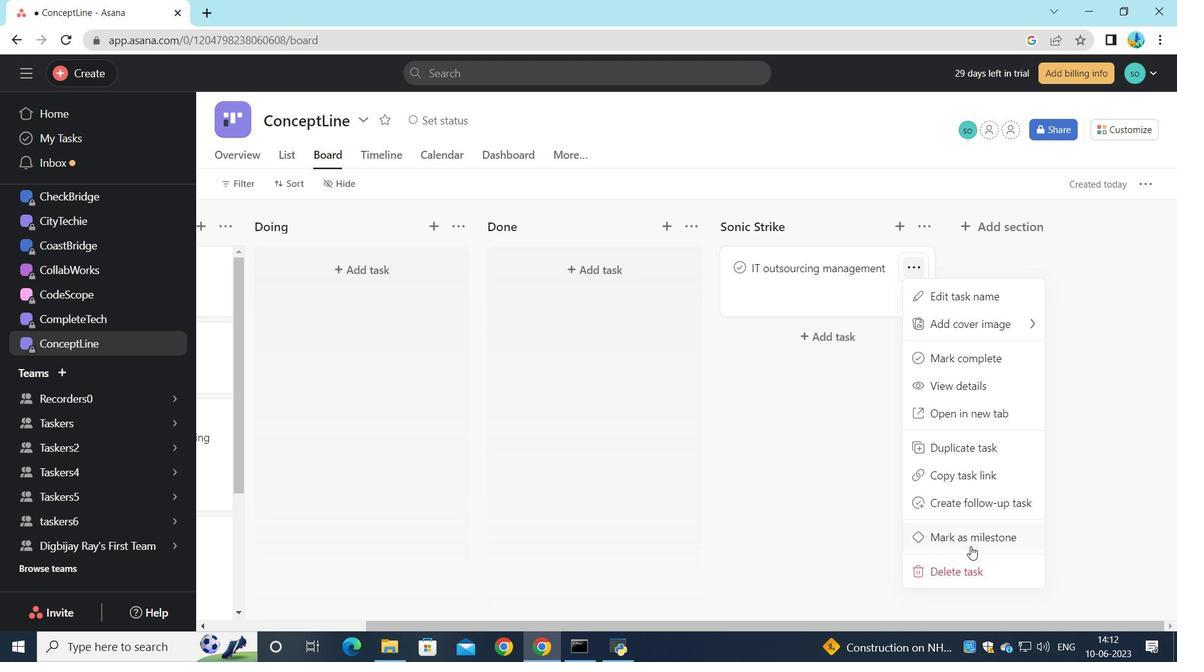 
Action: Mouse pressed left at (971, 540)
Screenshot: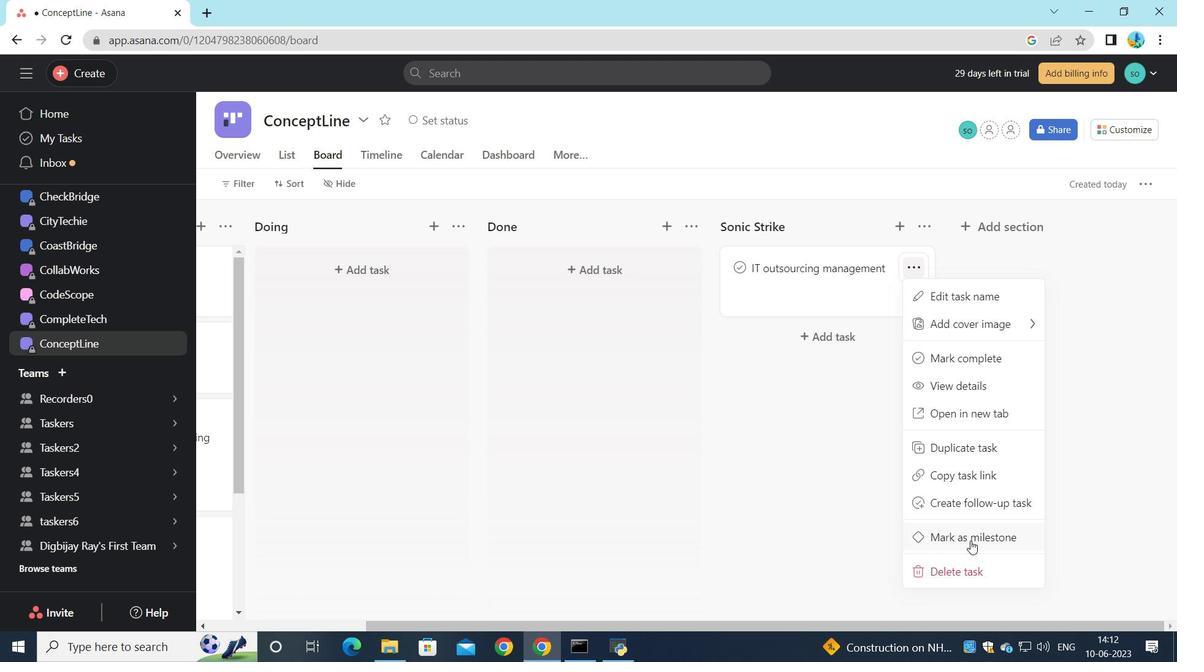 
Action: Mouse moved to (923, 465)
Screenshot: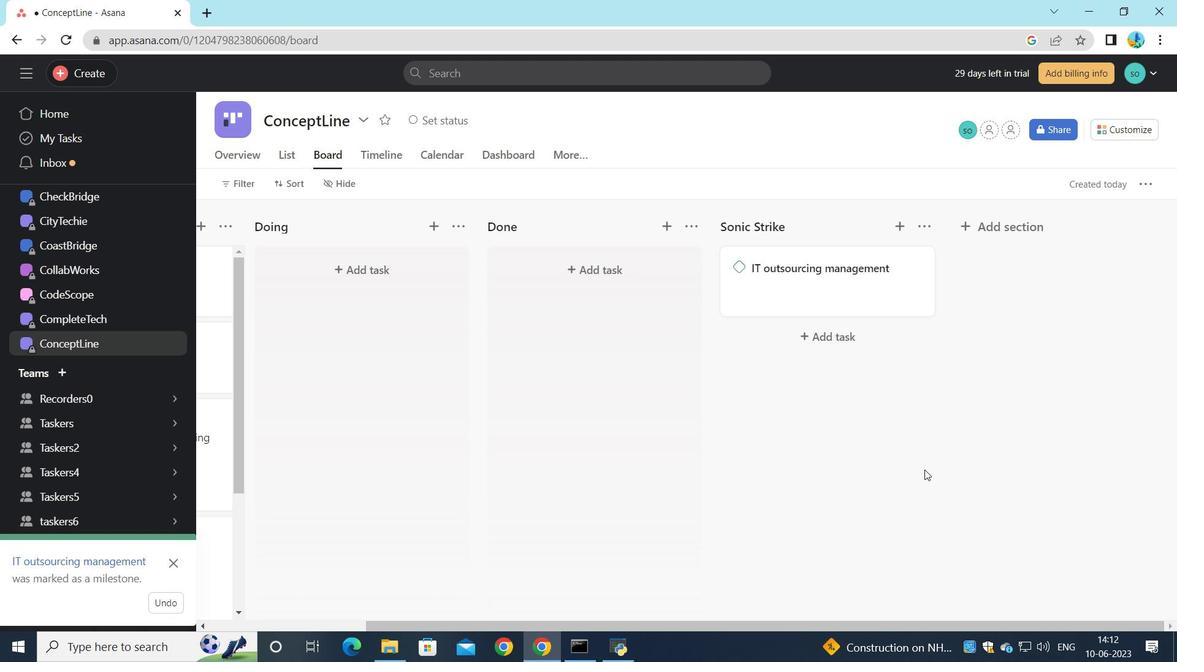 
